 Task: Compose an email with the signature Christian Kelly with the subject Request for sponsorship and the message Could you please provide a breakdown of the costs? from softage.1@softage.net to softage.7@softage.net and softage.8@softage.net with CC to softage.9@softage.net, select the message and change font size to large, align the email to center Send the email
Action: Mouse moved to (412, 517)
Screenshot: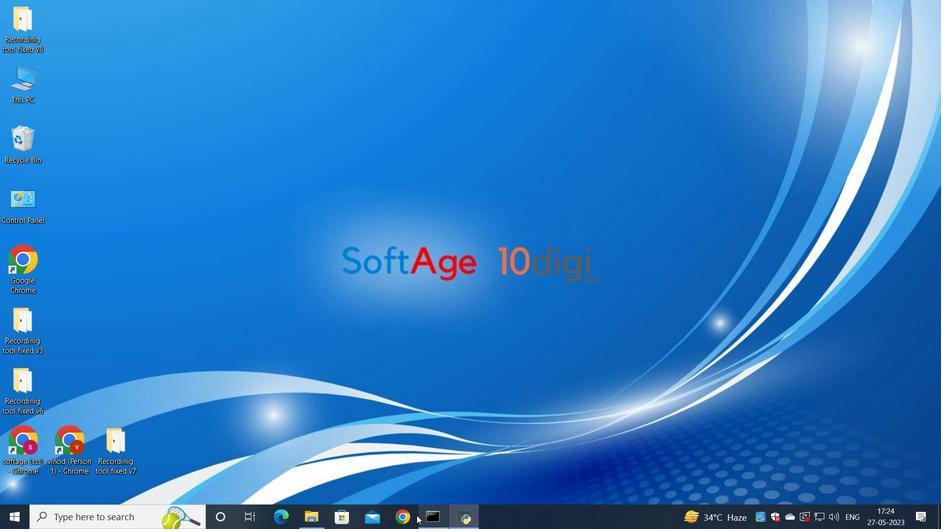 
Action: Mouse pressed left at (412, 517)
Screenshot: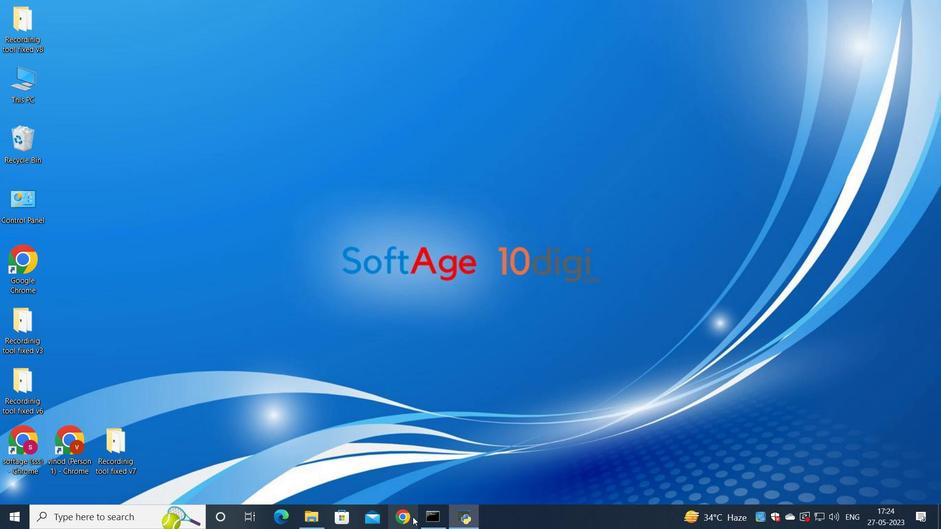 
Action: Mouse moved to (415, 332)
Screenshot: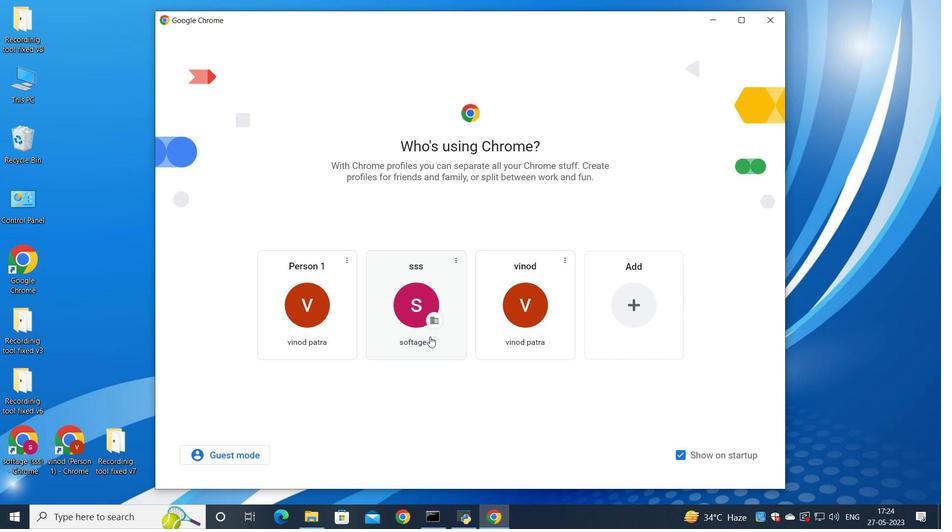 
Action: Mouse pressed left at (415, 332)
Screenshot: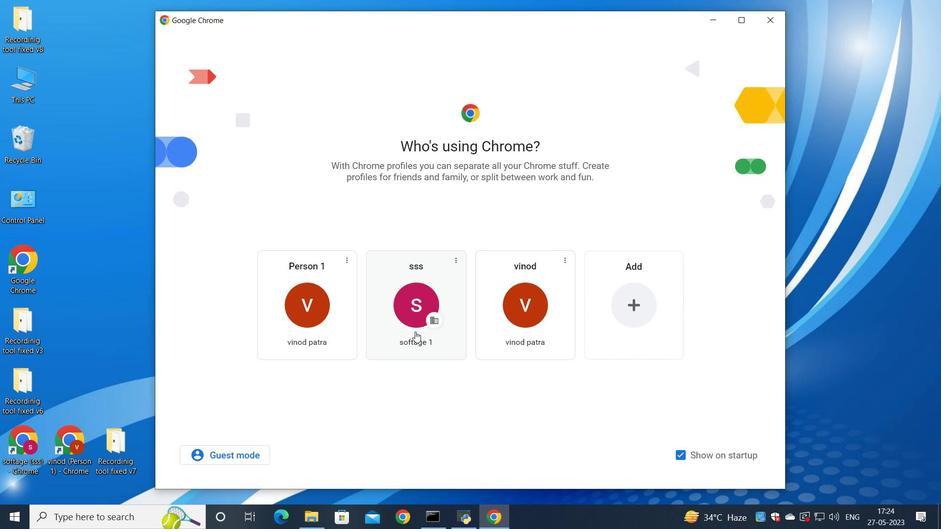 
Action: Mouse moved to (822, 60)
Screenshot: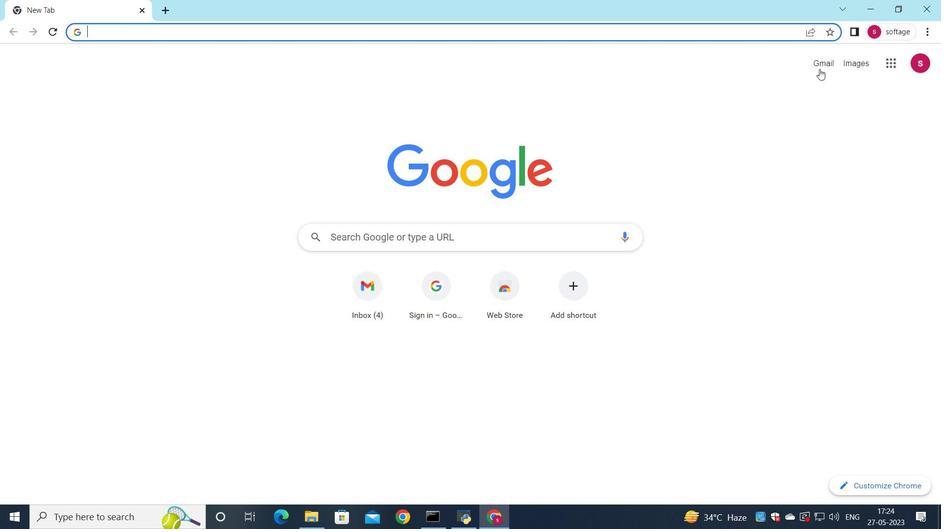 
Action: Mouse pressed left at (822, 60)
Screenshot: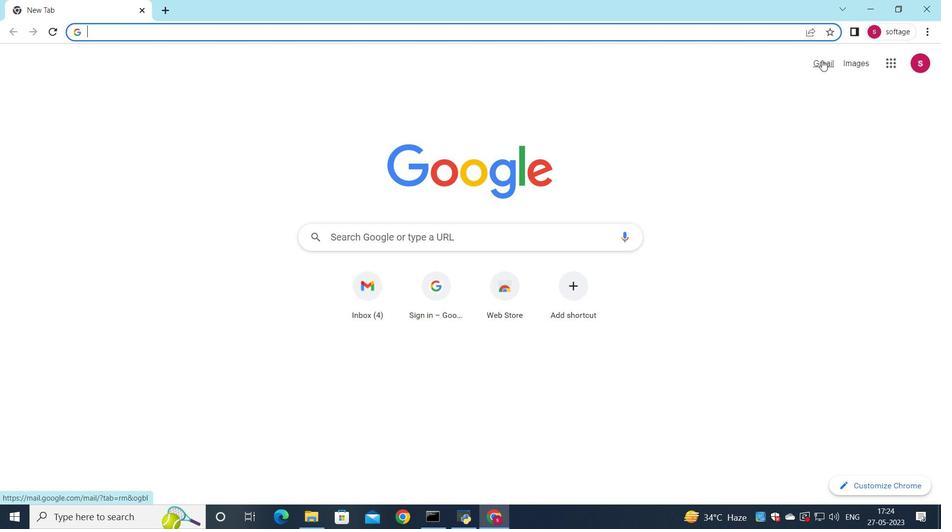 
Action: Mouse moved to (801, 84)
Screenshot: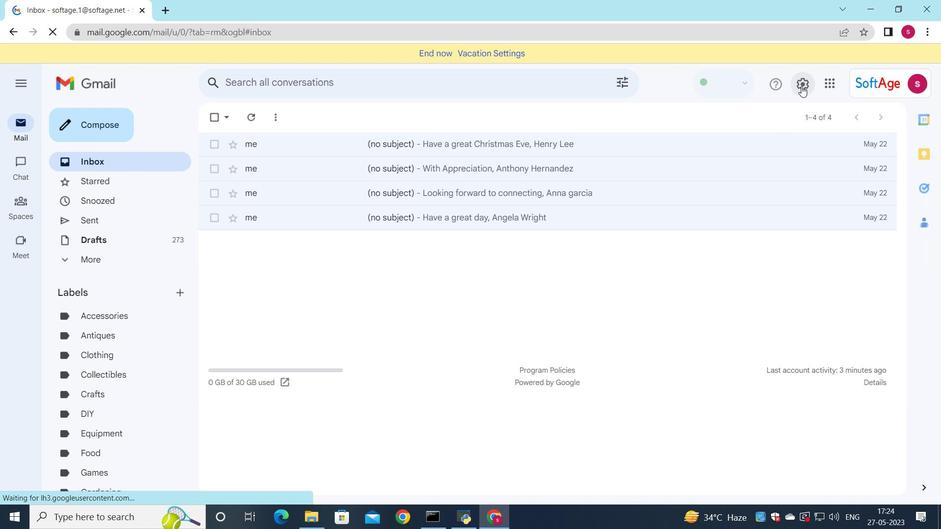 
Action: Mouse pressed left at (801, 84)
Screenshot: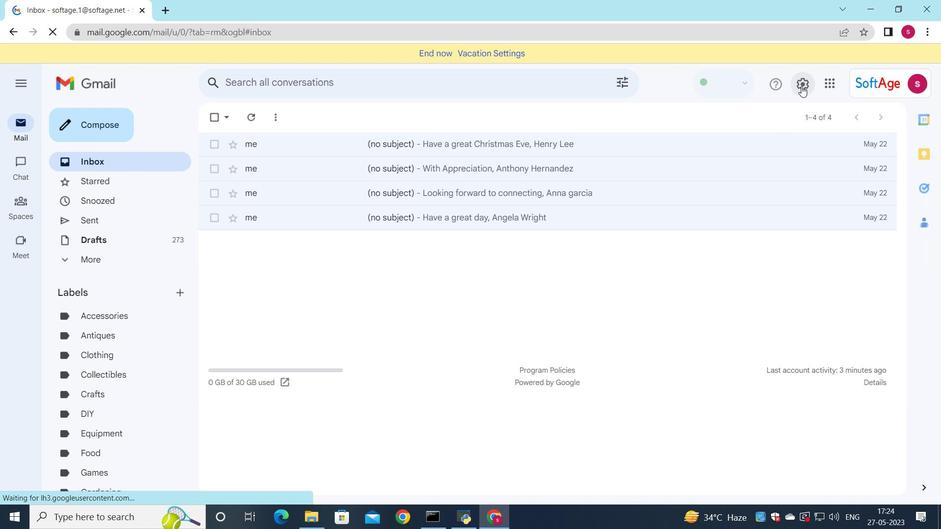 
Action: Mouse moved to (815, 141)
Screenshot: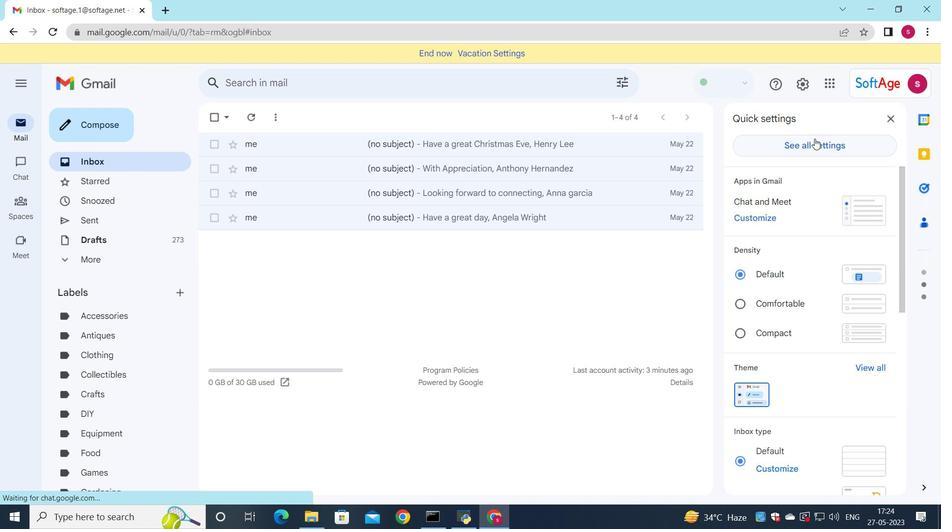 
Action: Mouse pressed left at (815, 141)
Screenshot: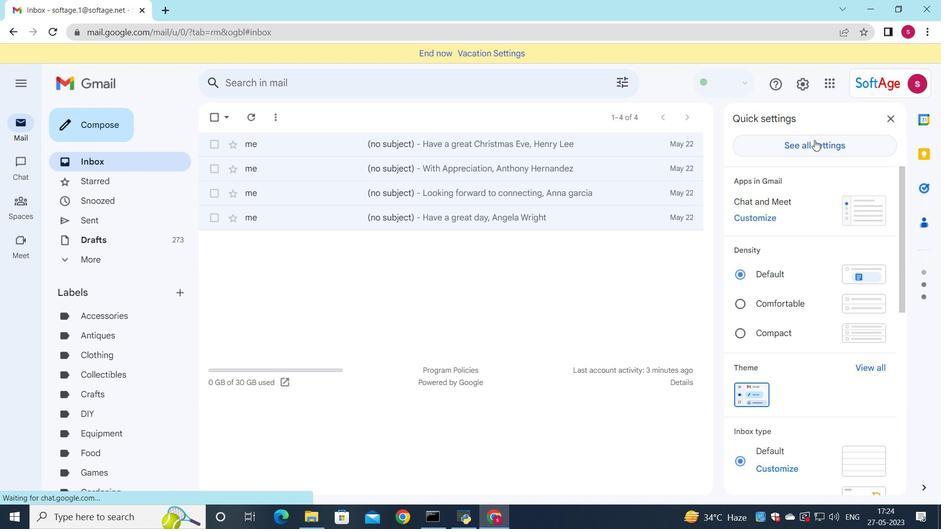 
Action: Mouse moved to (547, 247)
Screenshot: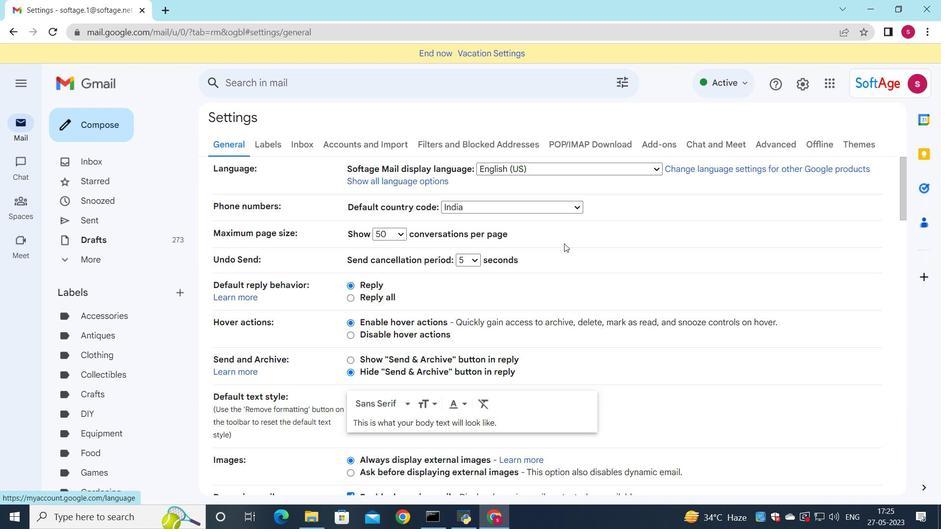 
Action: Mouse scrolled (547, 247) with delta (0, 0)
Screenshot: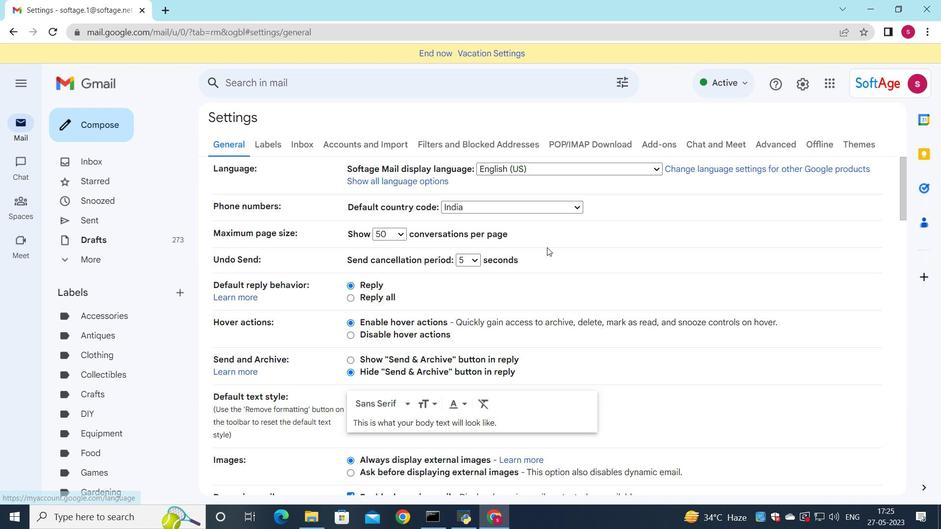 
Action: Mouse scrolled (547, 247) with delta (0, 0)
Screenshot: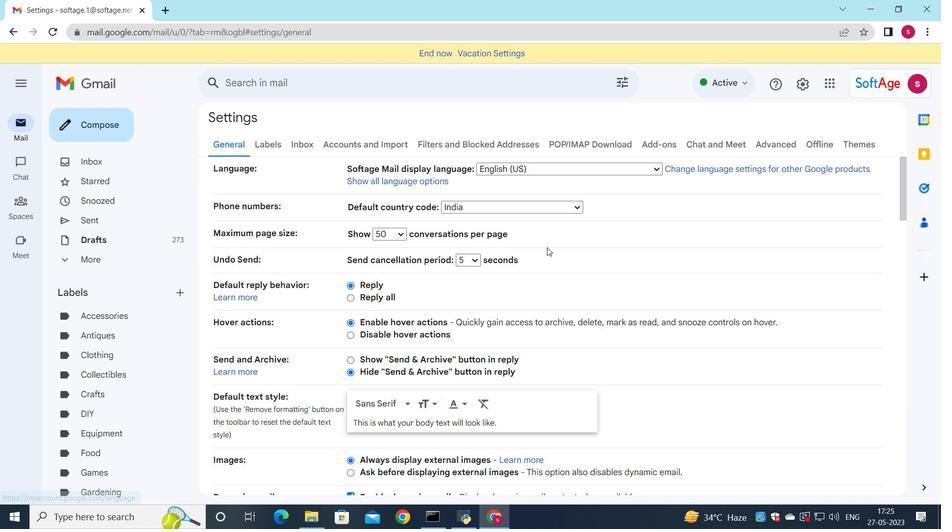 
Action: Mouse moved to (546, 246)
Screenshot: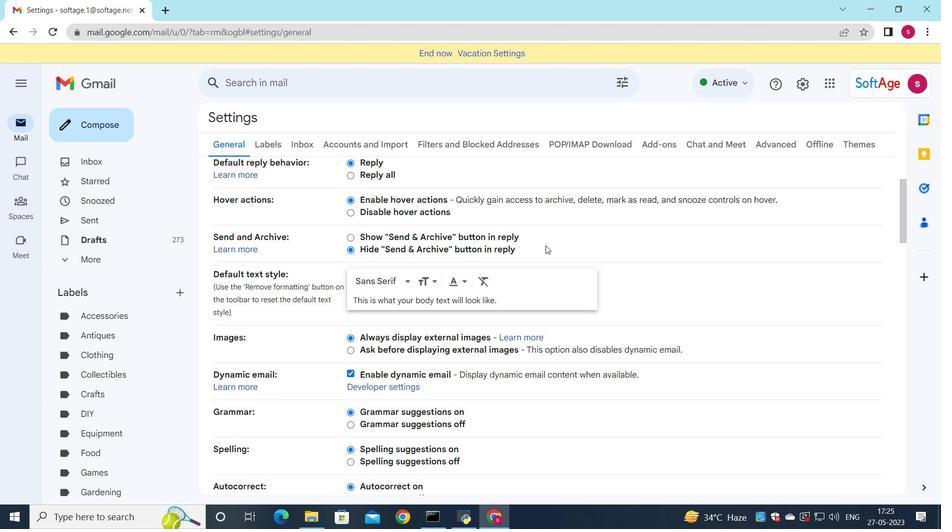 
Action: Mouse scrolled (546, 245) with delta (0, 0)
Screenshot: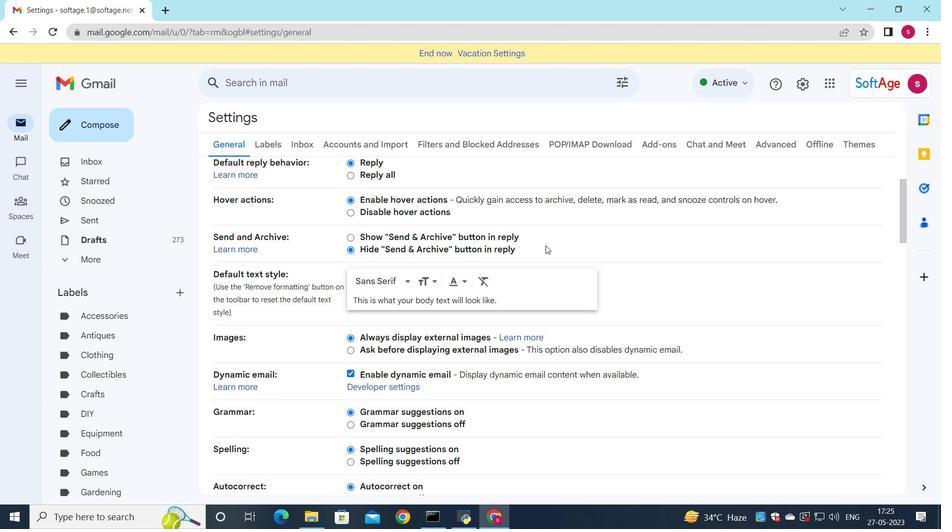 
Action: Mouse scrolled (546, 245) with delta (0, 0)
Screenshot: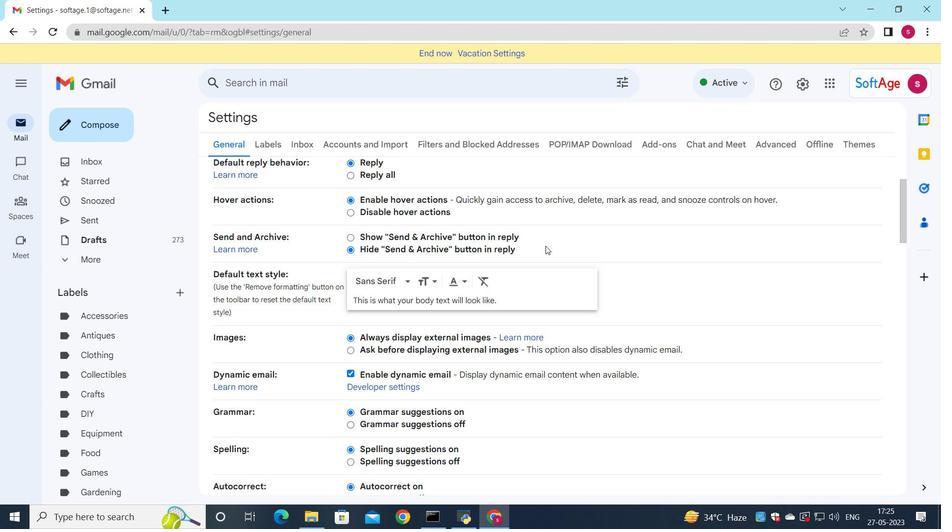 
Action: Mouse moved to (544, 254)
Screenshot: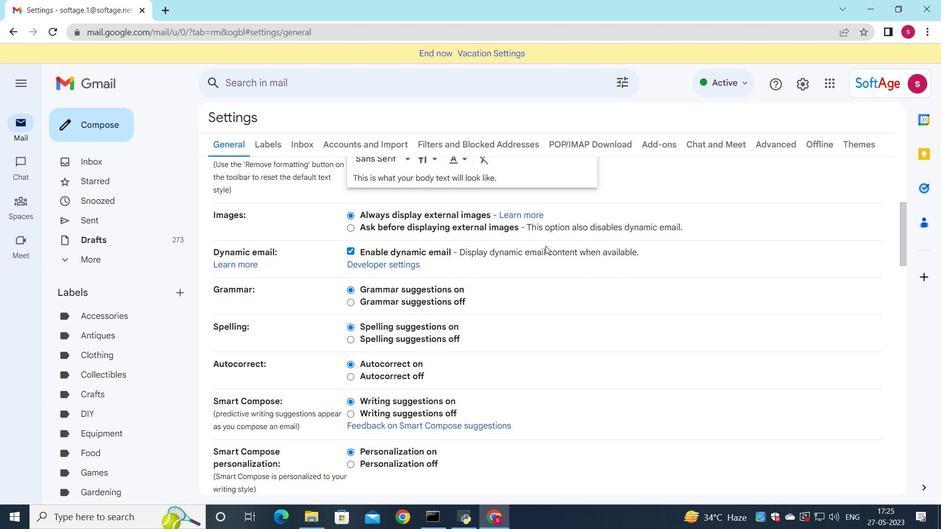 
Action: Mouse scrolled (544, 254) with delta (0, 0)
Screenshot: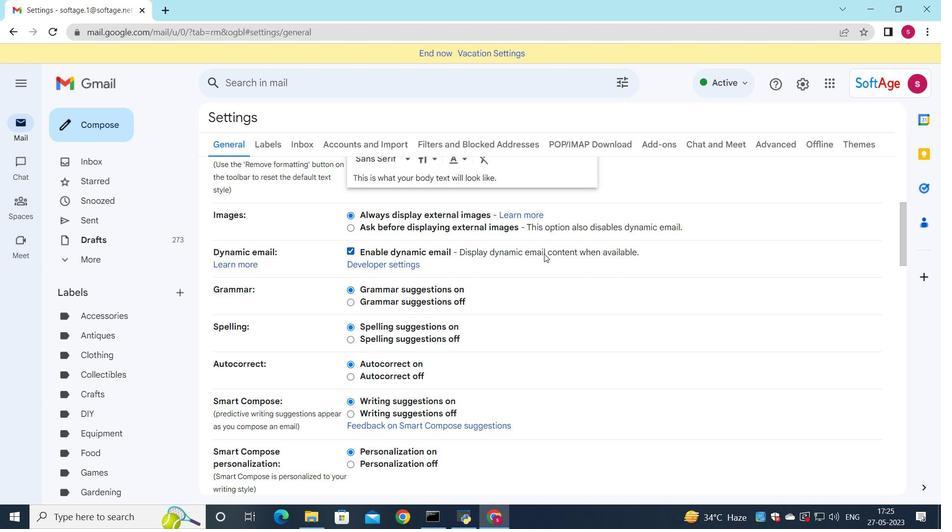 
Action: Mouse moved to (544, 255)
Screenshot: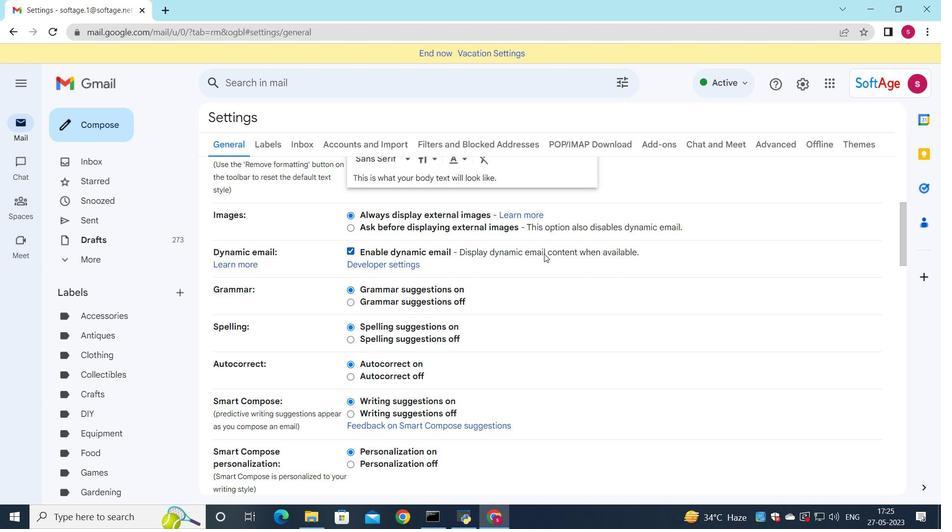 
Action: Mouse scrolled (544, 254) with delta (0, 0)
Screenshot: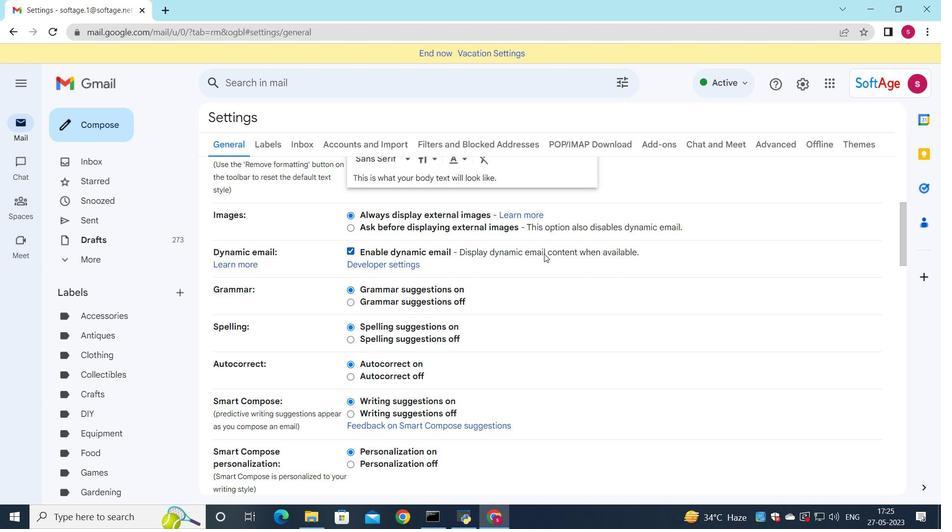 
Action: Mouse moved to (544, 256)
Screenshot: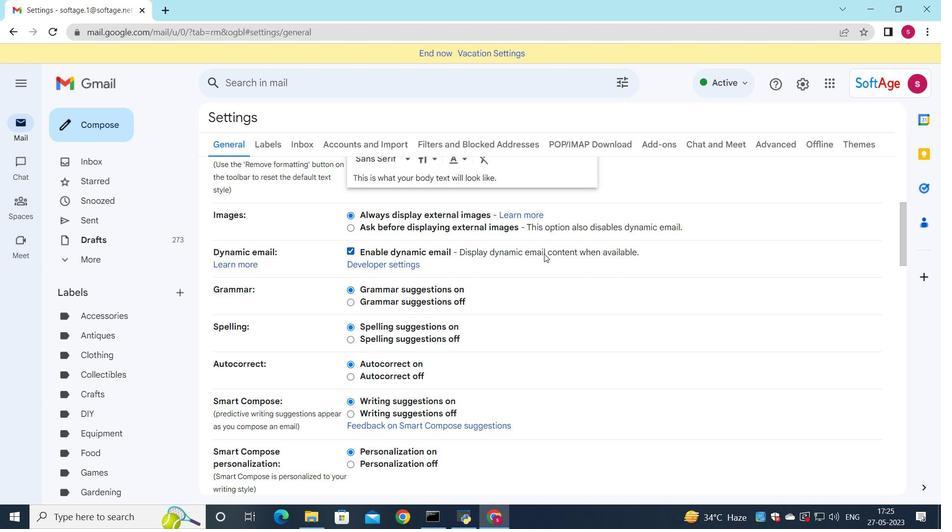 
Action: Mouse scrolled (544, 256) with delta (0, 0)
Screenshot: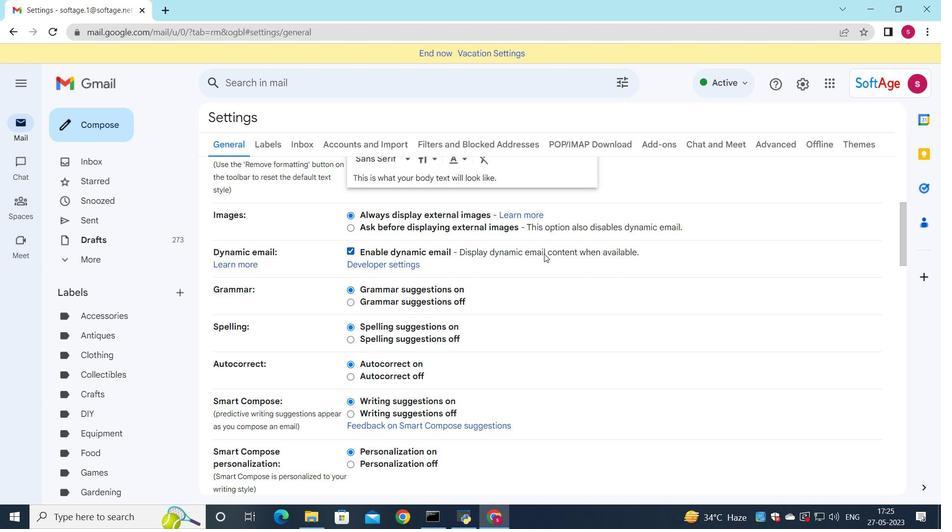 
Action: Mouse moved to (544, 258)
Screenshot: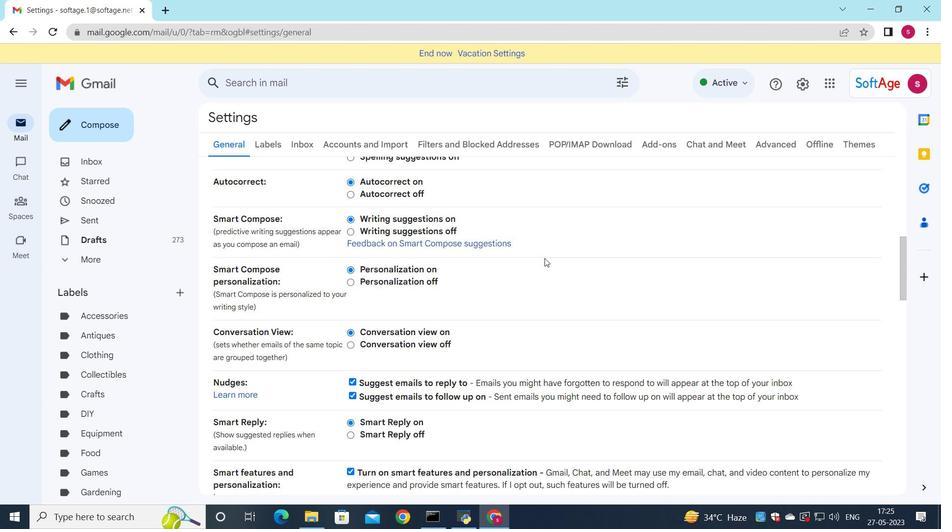 
Action: Mouse scrolled (544, 257) with delta (0, 0)
Screenshot: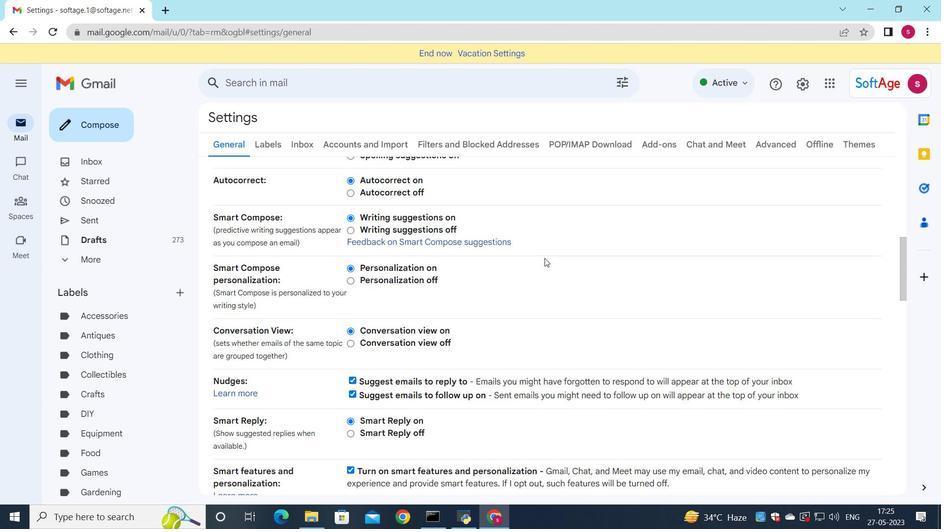 
Action: Mouse scrolled (544, 257) with delta (0, 0)
Screenshot: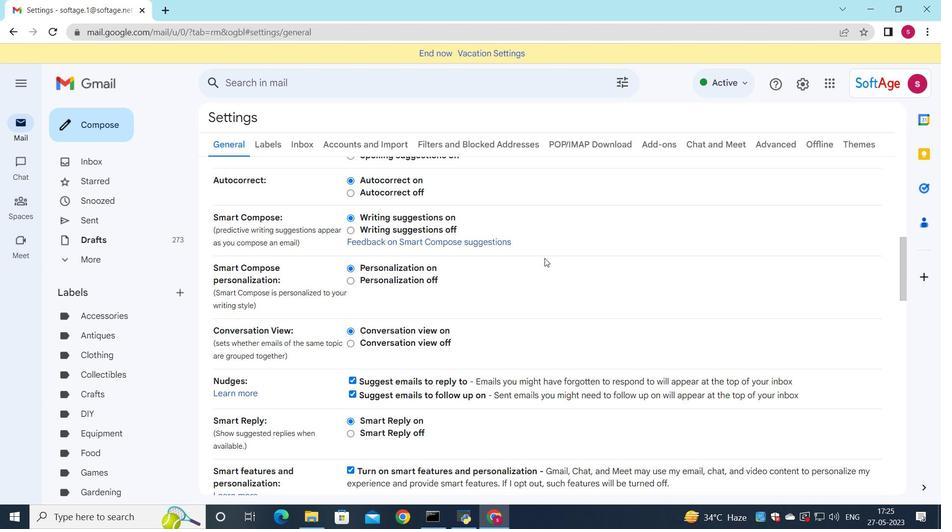 
Action: Mouse scrolled (544, 257) with delta (0, 0)
Screenshot: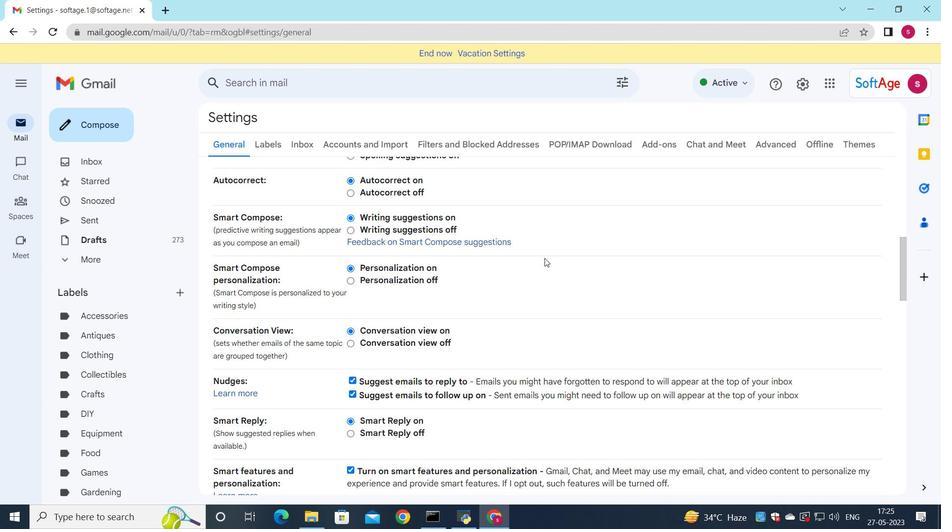 
Action: Mouse scrolled (544, 257) with delta (0, 0)
Screenshot: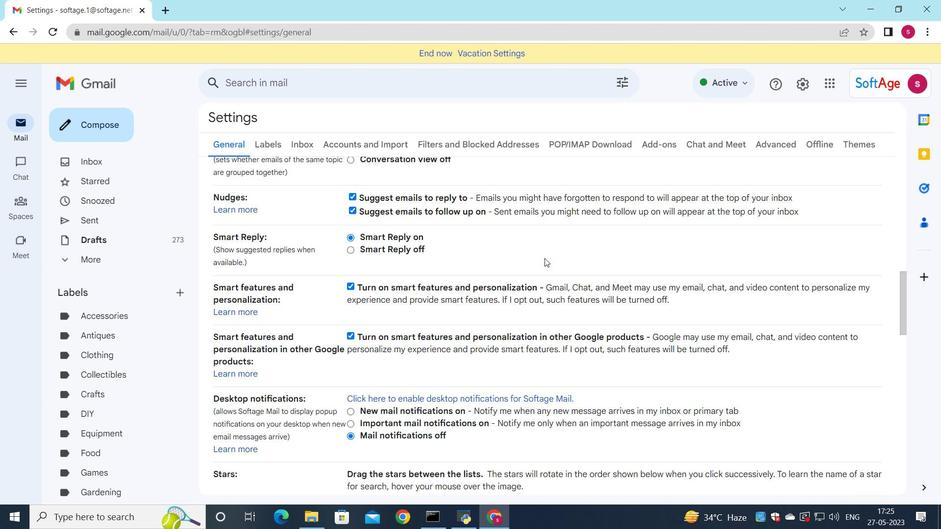 
Action: Mouse scrolled (544, 257) with delta (0, 0)
Screenshot: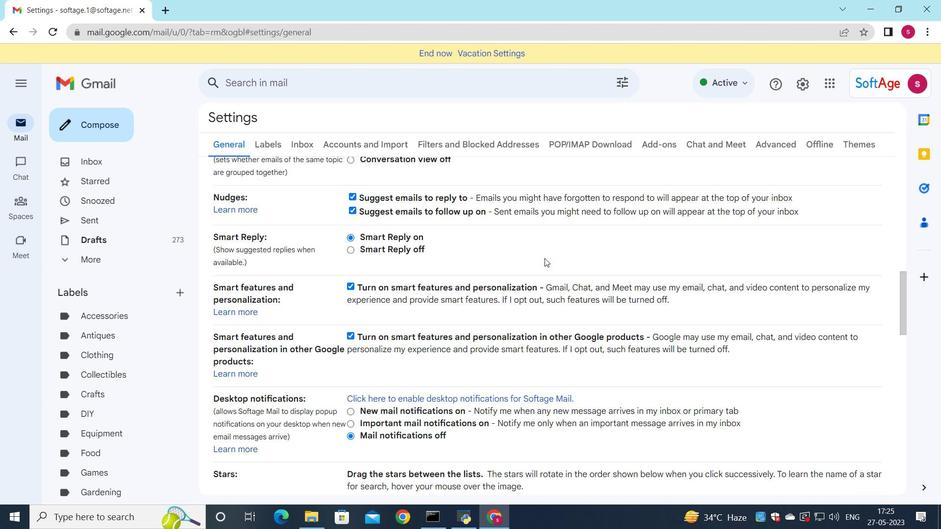 
Action: Mouse scrolled (544, 257) with delta (0, 0)
Screenshot: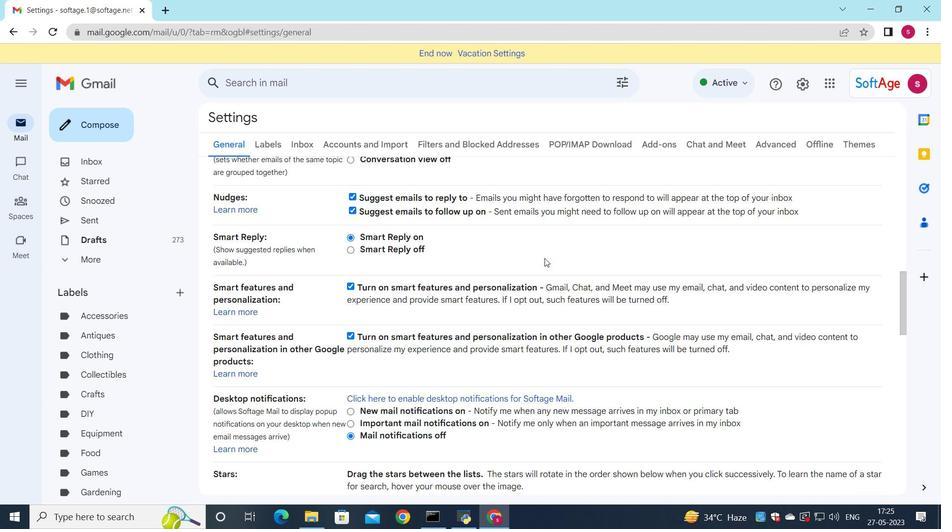 
Action: Mouse scrolled (544, 257) with delta (0, 0)
Screenshot: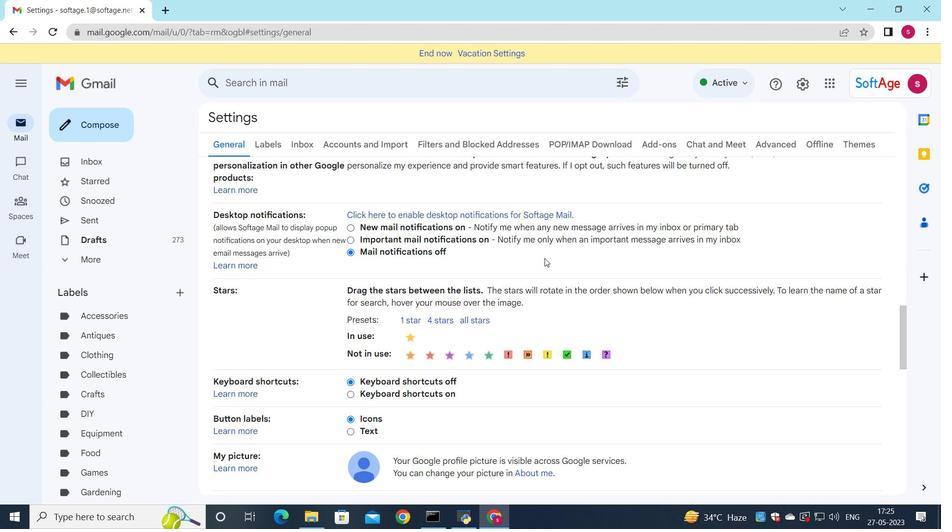 
Action: Mouse scrolled (544, 257) with delta (0, 0)
Screenshot: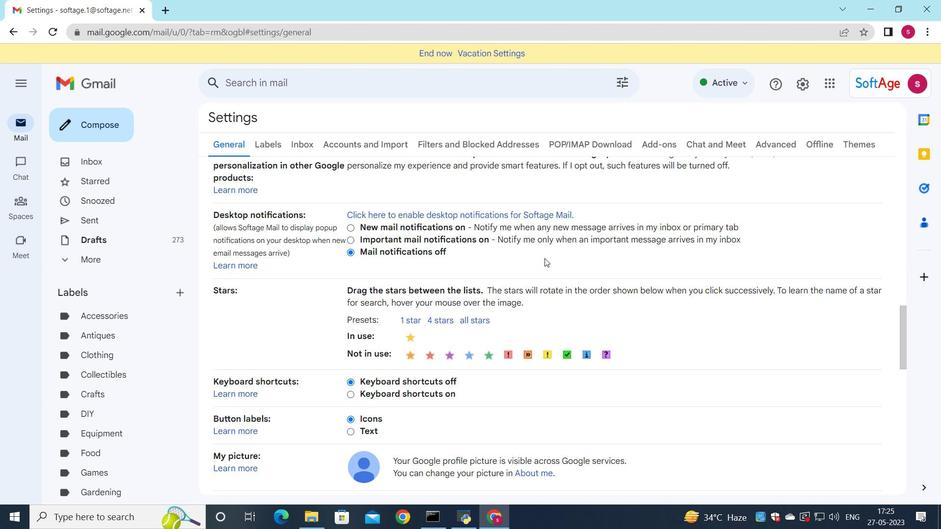 
Action: Mouse scrolled (544, 257) with delta (0, 0)
Screenshot: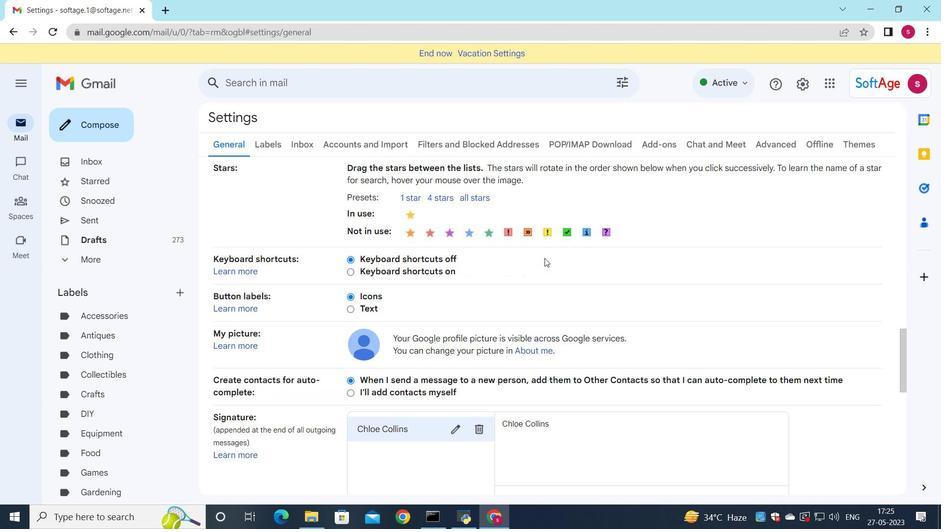 
Action: Mouse scrolled (544, 257) with delta (0, 0)
Screenshot: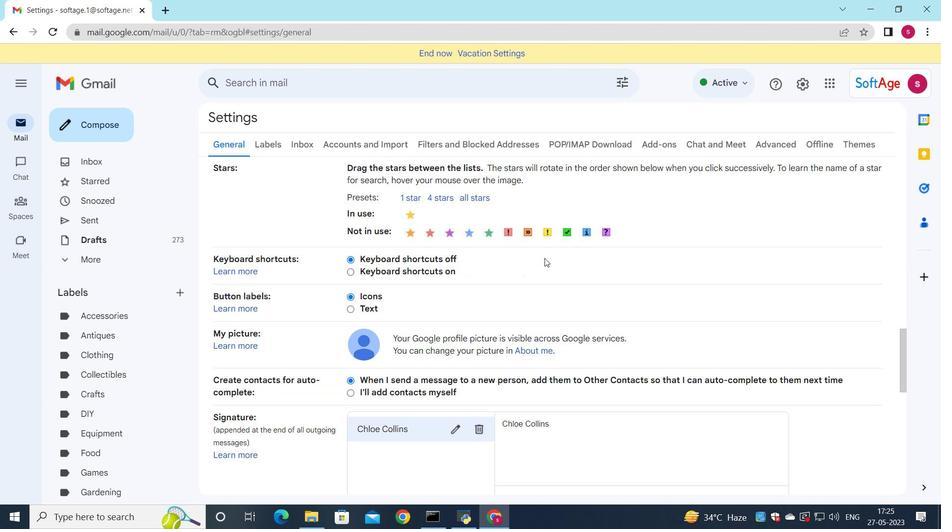 
Action: Mouse scrolled (544, 257) with delta (0, 0)
Screenshot: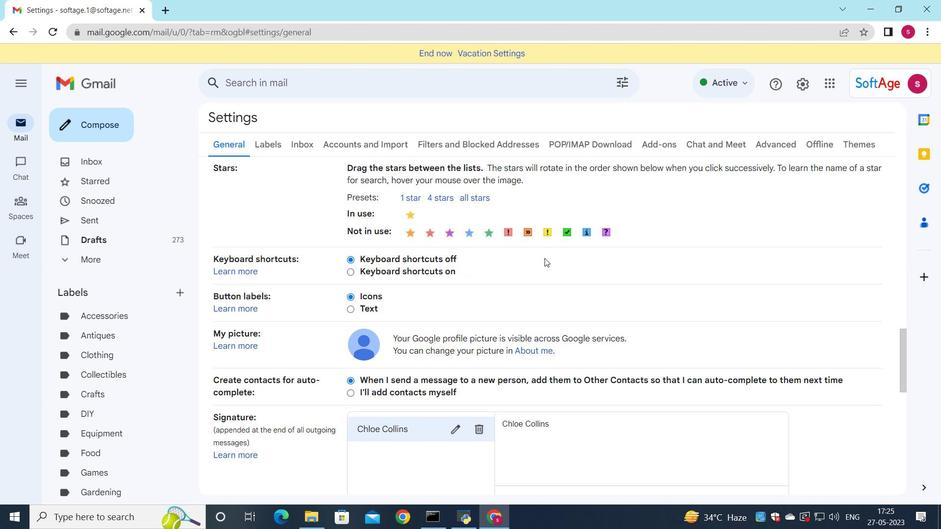 
Action: Mouse moved to (470, 241)
Screenshot: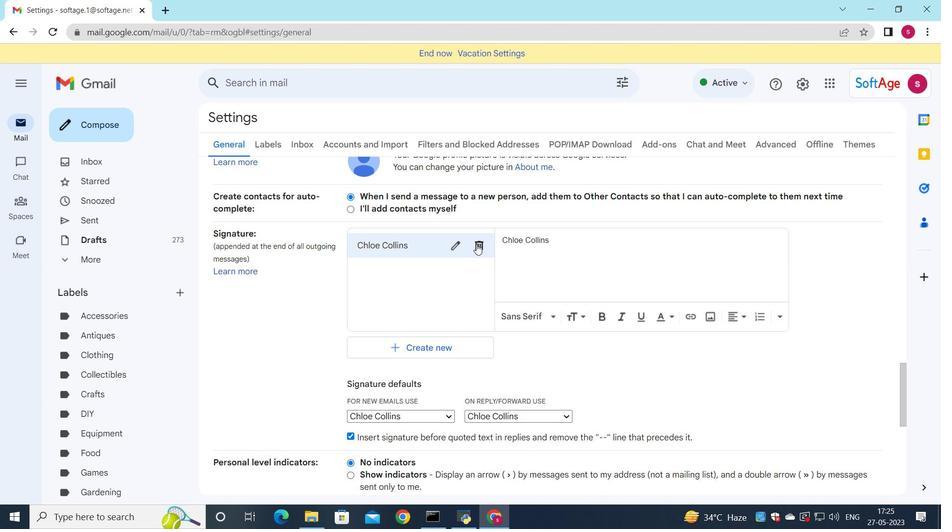 
Action: Mouse pressed left at (470, 241)
Screenshot: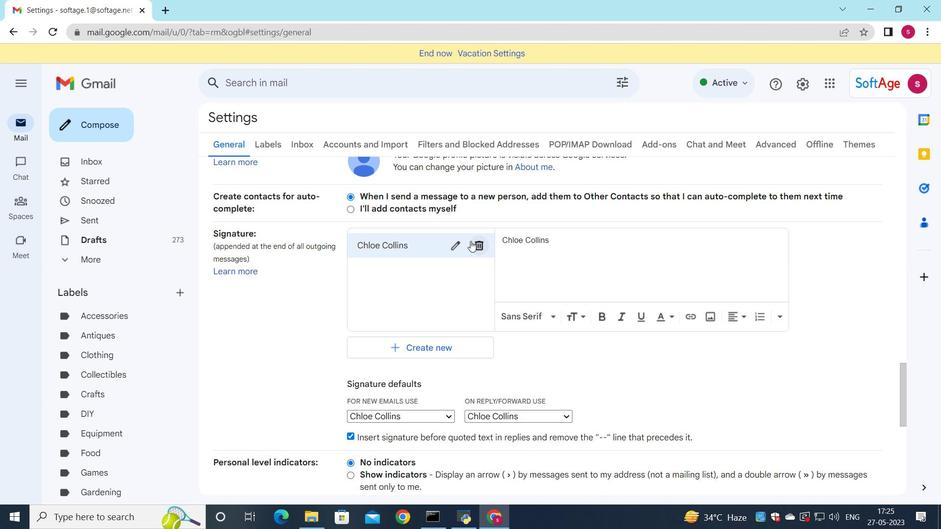 
Action: Mouse moved to (562, 294)
Screenshot: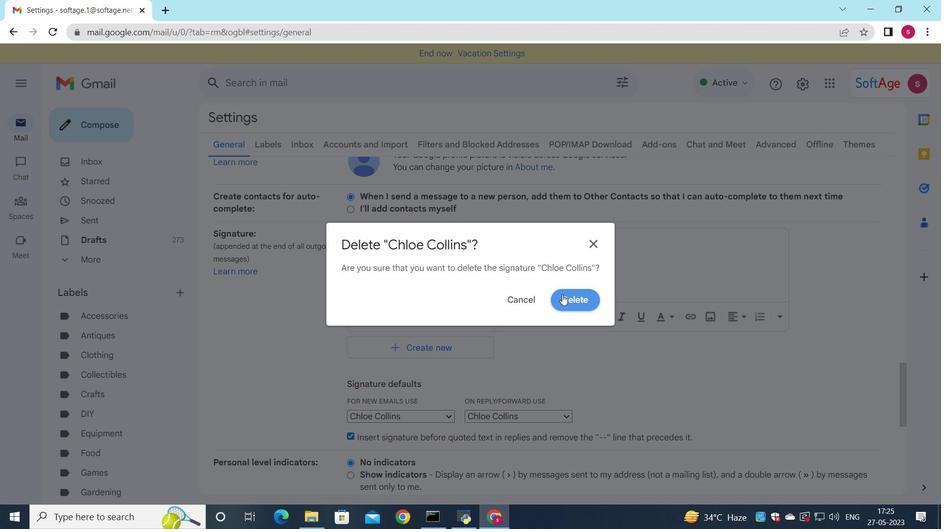 
Action: Mouse pressed left at (562, 294)
Screenshot: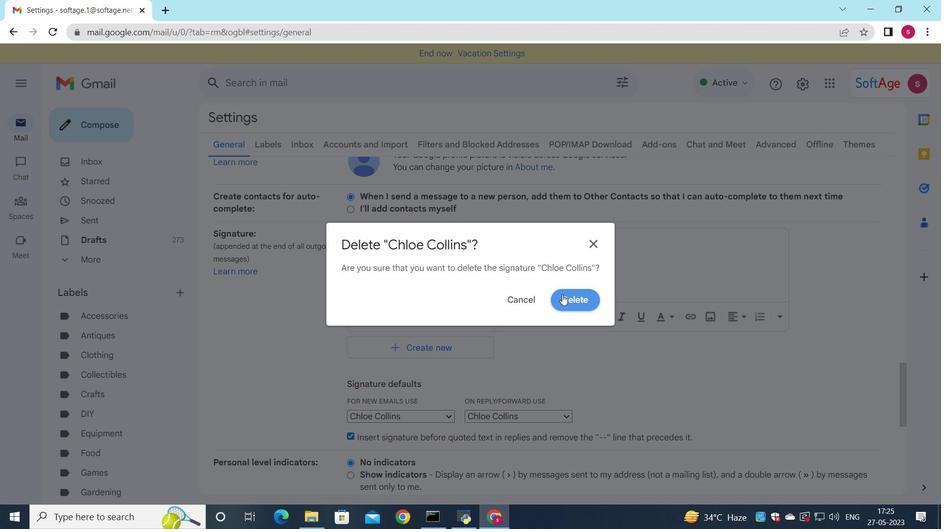 
Action: Mouse moved to (408, 255)
Screenshot: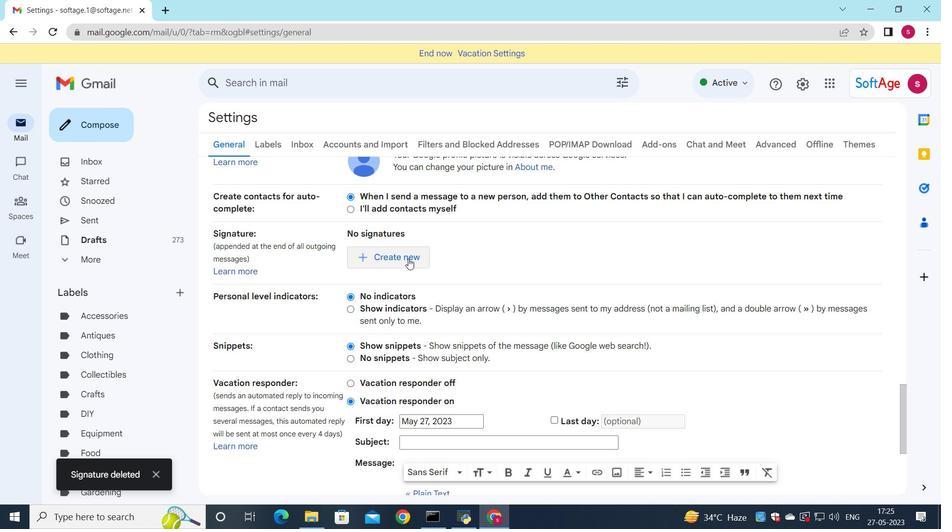 
Action: Mouse pressed left at (408, 255)
Screenshot: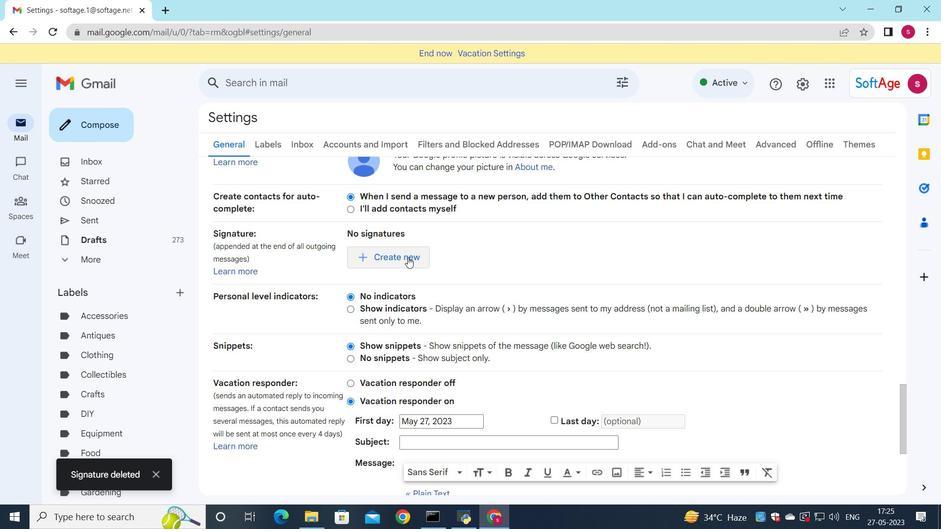 
Action: Mouse moved to (500, 255)
Screenshot: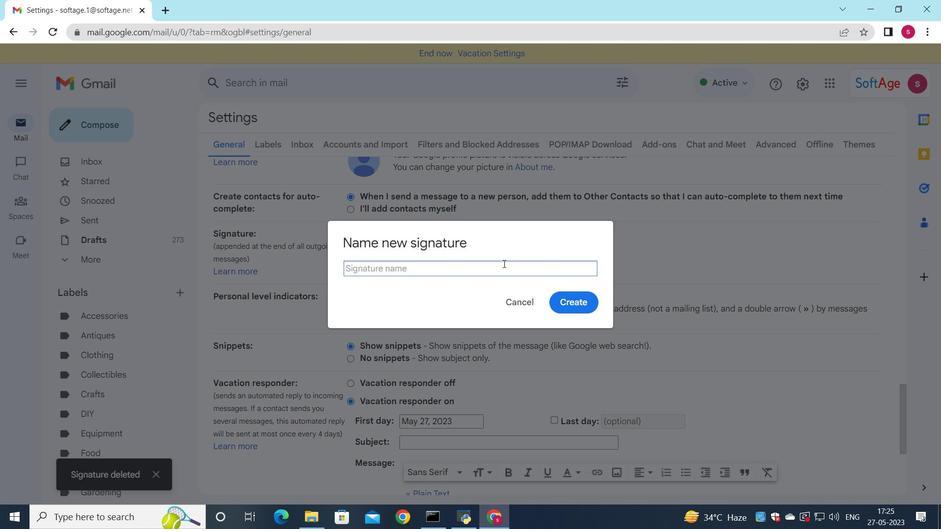
Action: Key pressed <Key.shift>Christian<Key.space><Key.shift>kelly
Screenshot: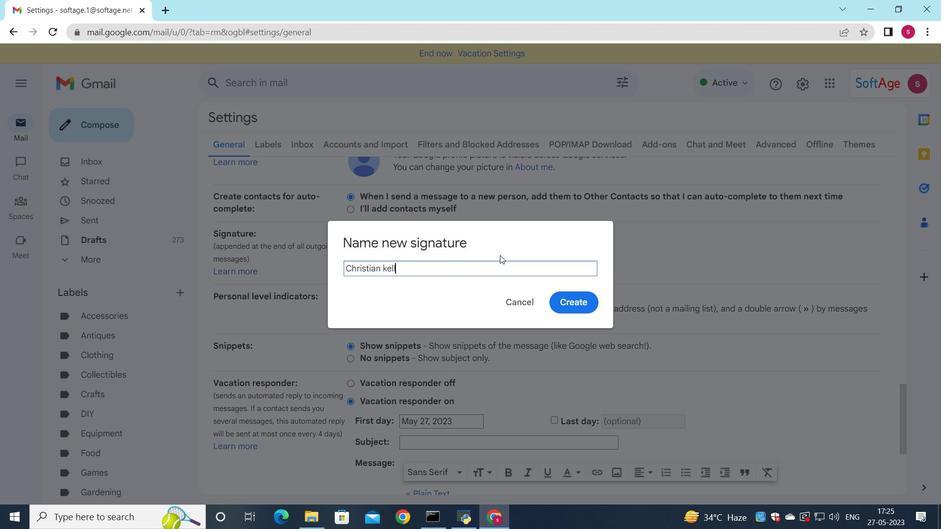 
Action: Mouse moved to (384, 272)
Screenshot: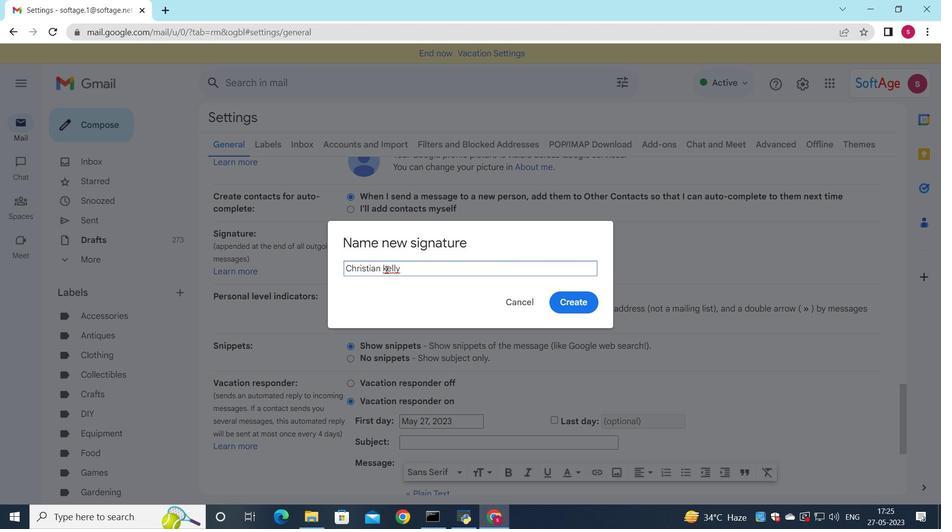 
Action: Mouse pressed left at (384, 272)
Screenshot: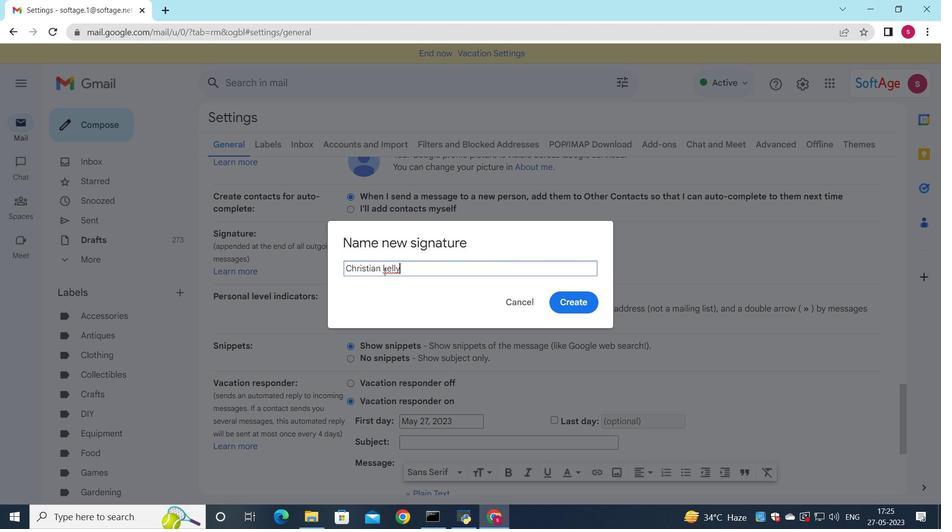 
Action: Mouse moved to (387, 270)
Screenshot: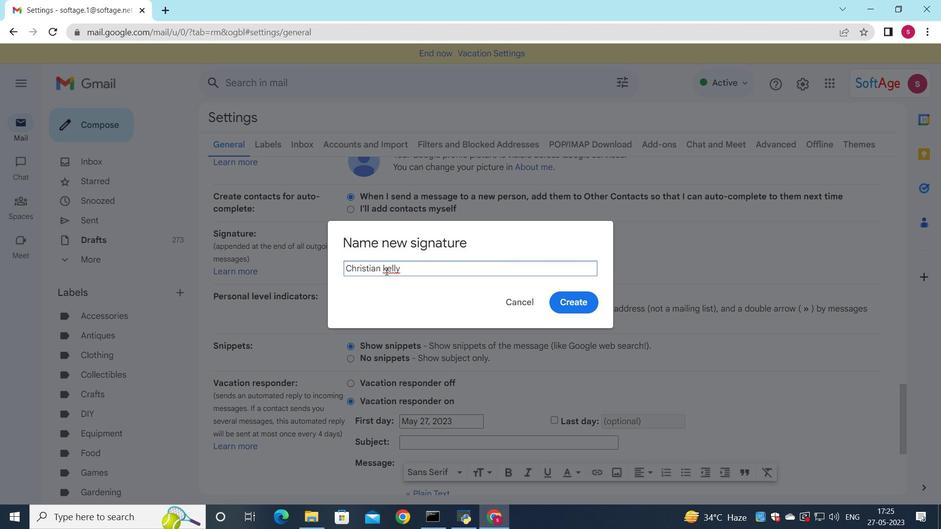 
Action: Mouse pressed left at (387, 270)
Screenshot: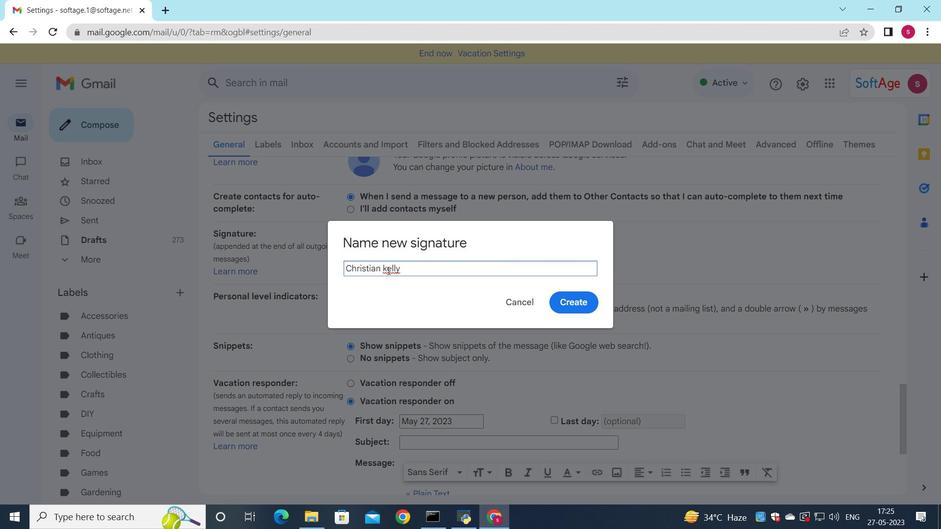 
Action: Mouse moved to (397, 256)
Screenshot: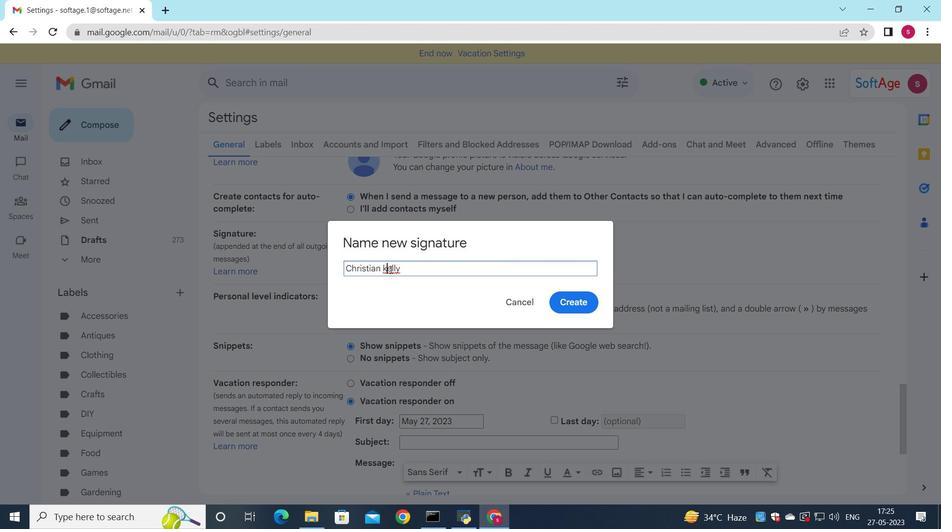 
Action: Key pressed <Key.backspace><Key.shift>K
Screenshot: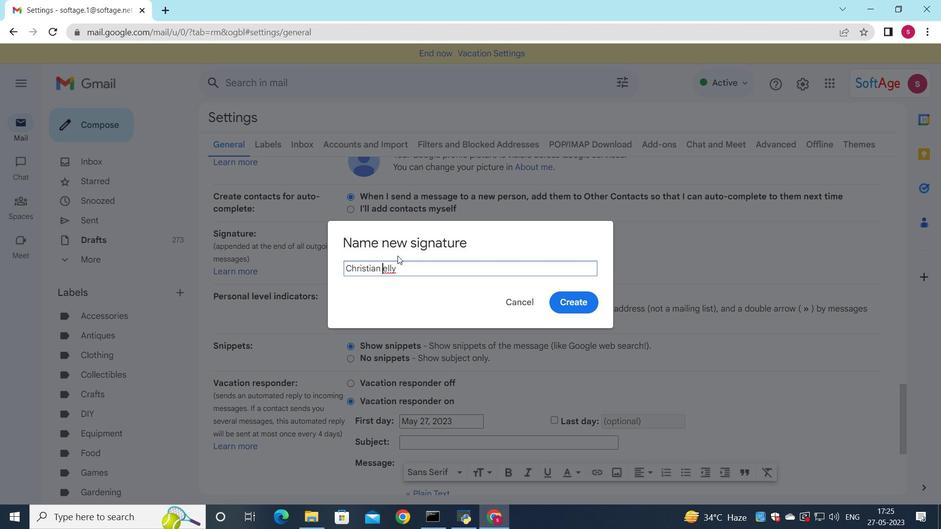 
Action: Mouse moved to (565, 300)
Screenshot: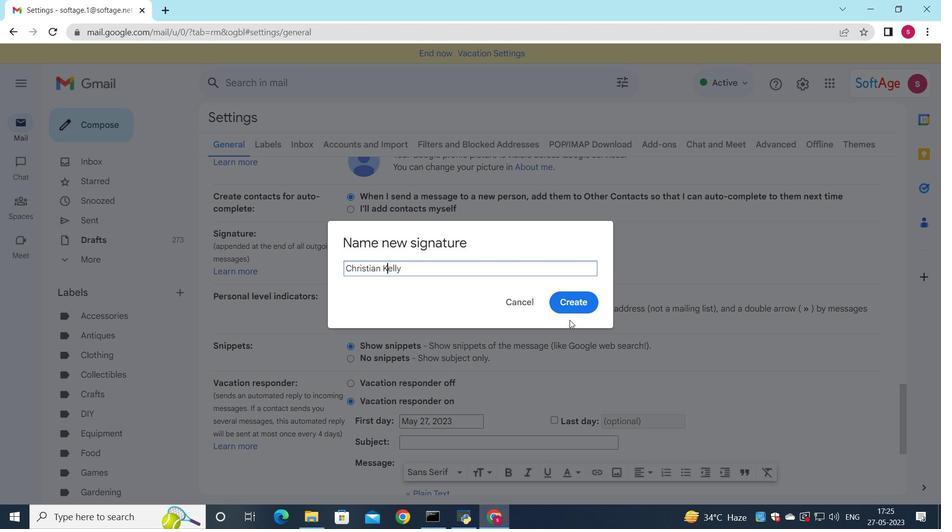 
Action: Mouse pressed left at (565, 300)
Screenshot: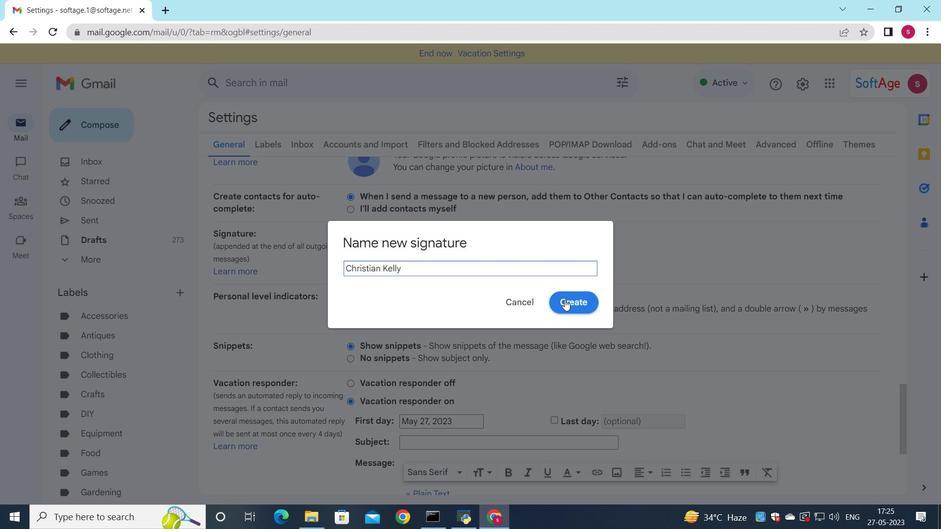 
Action: Mouse moved to (528, 261)
Screenshot: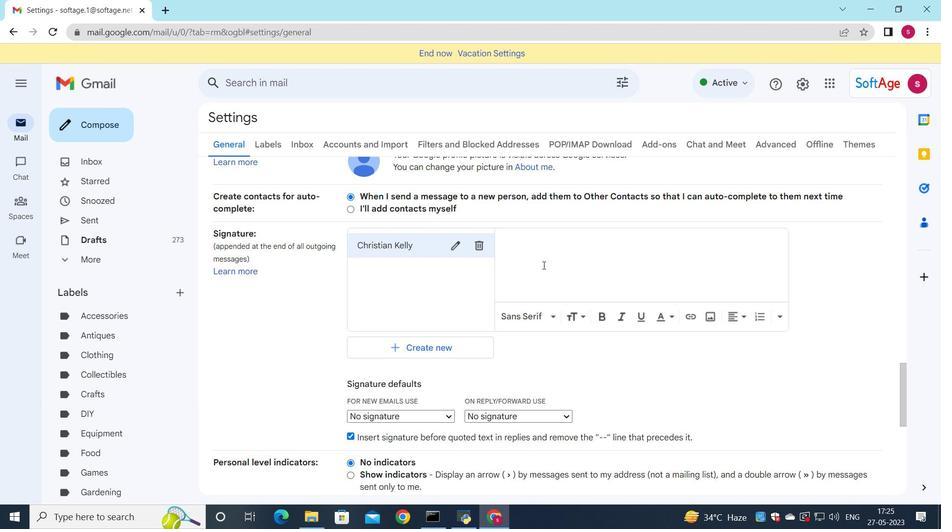 
Action: Mouse pressed left at (528, 261)
Screenshot: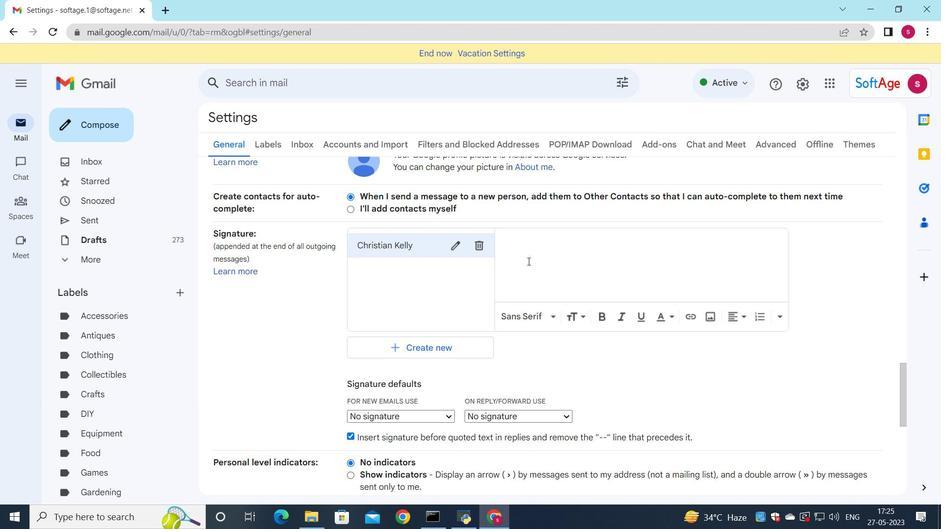 
Action: Mouse moved to (526, 262)
Screenshot: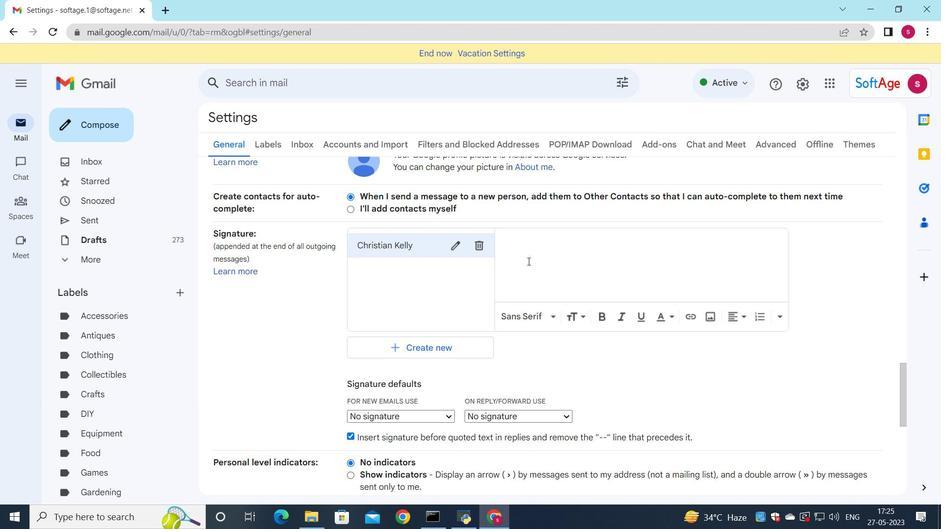 
Action: Key pressed <Key.shift>Christian<Key.space><Key.shift>Kelly
Screenshot: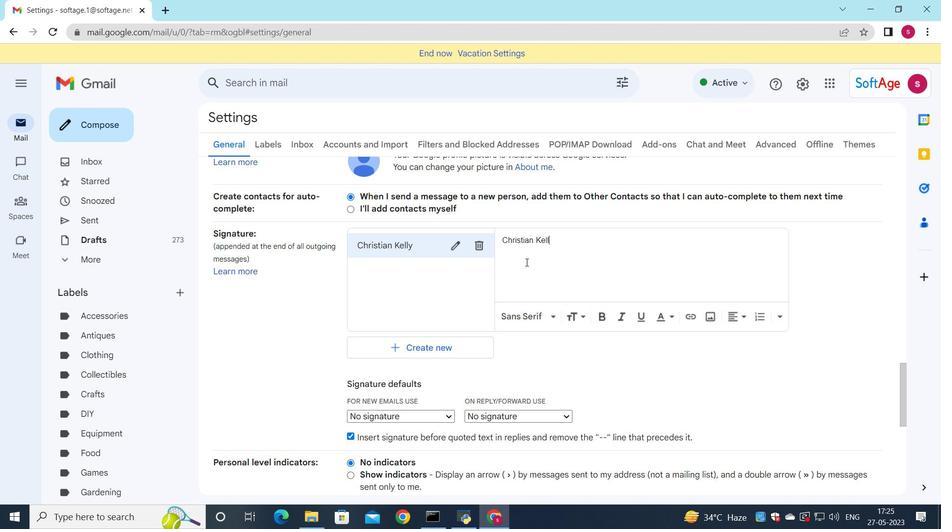 
Action: Mouse scrolled (526, 261) with delta (0, 0)
Screenshot: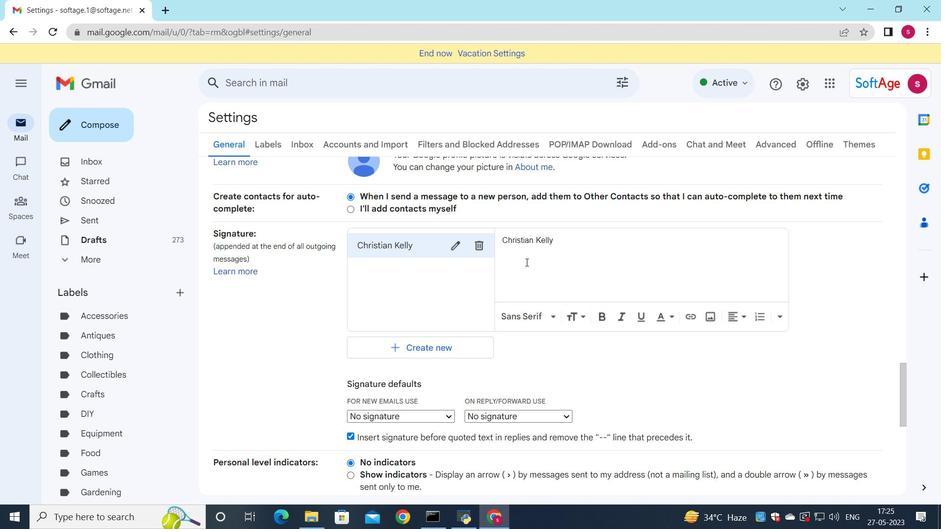 
Action: Mouse moved to (526, 263)
Screenshot: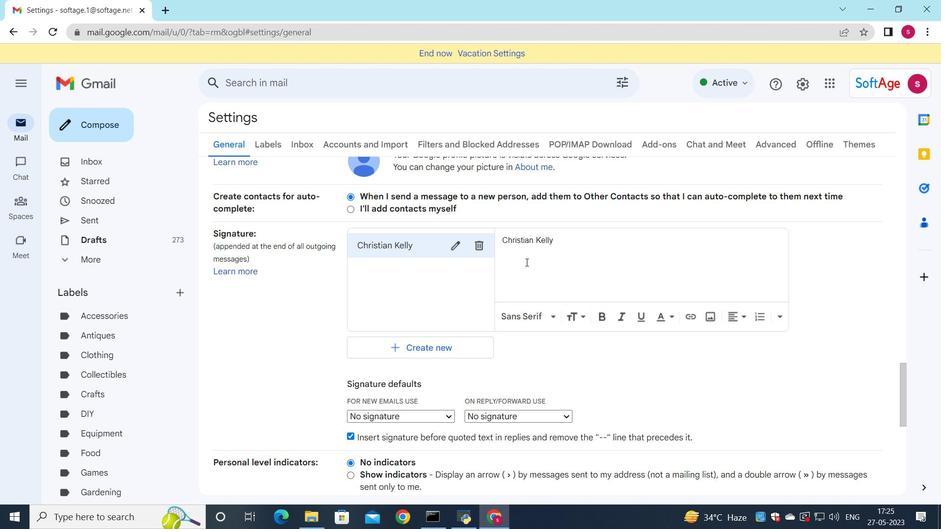 
Action: Mouse scrolled (526, 262) with delta (0, 0)
Screenshot: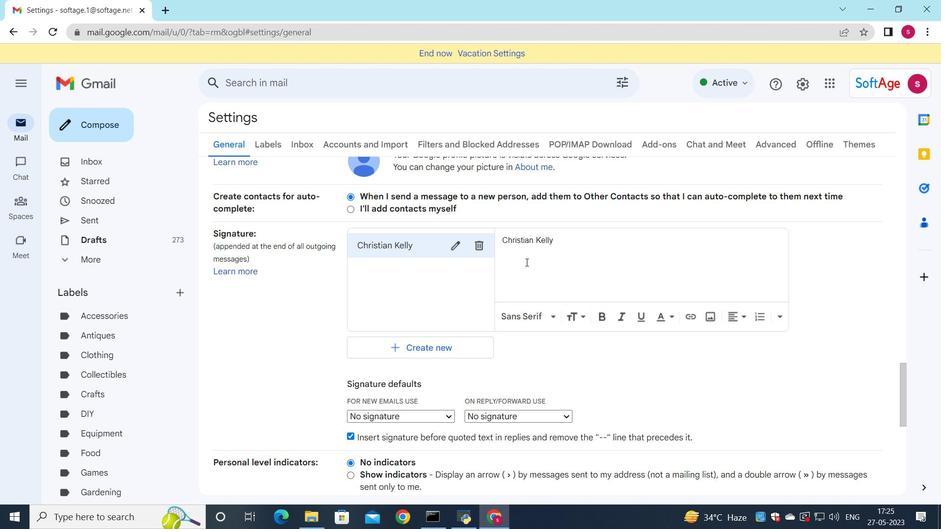 
Action: Mouse moved to (448, 289)
Screenshot: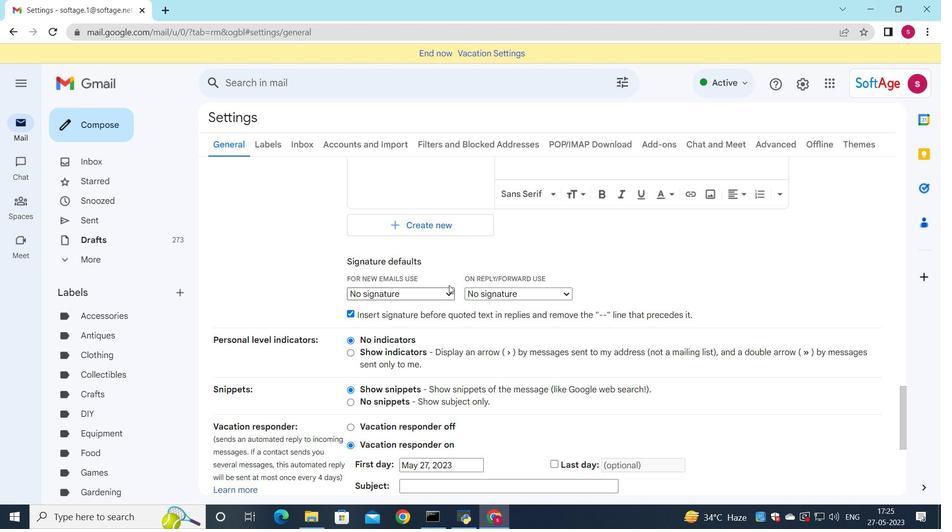 
Action: Mouse pressed left at (448, 289)
Screenshot: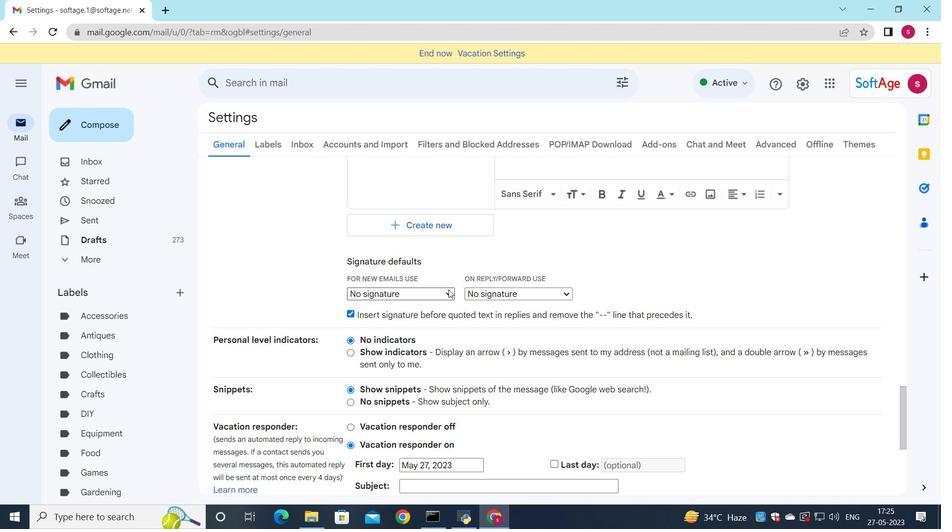 
Action: Mouse moved to (384, 321)
Screenshot: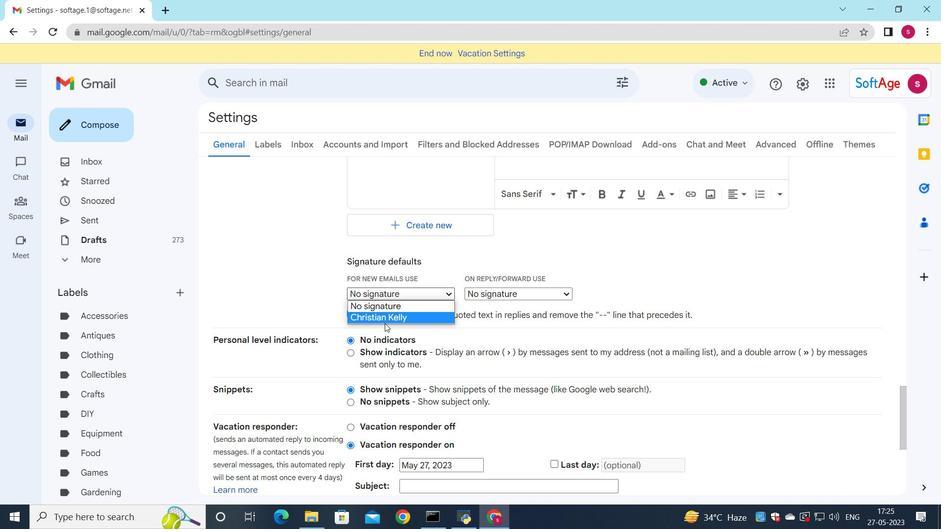 
Action: Mouse pressed left at (384, 321)
Screenshot: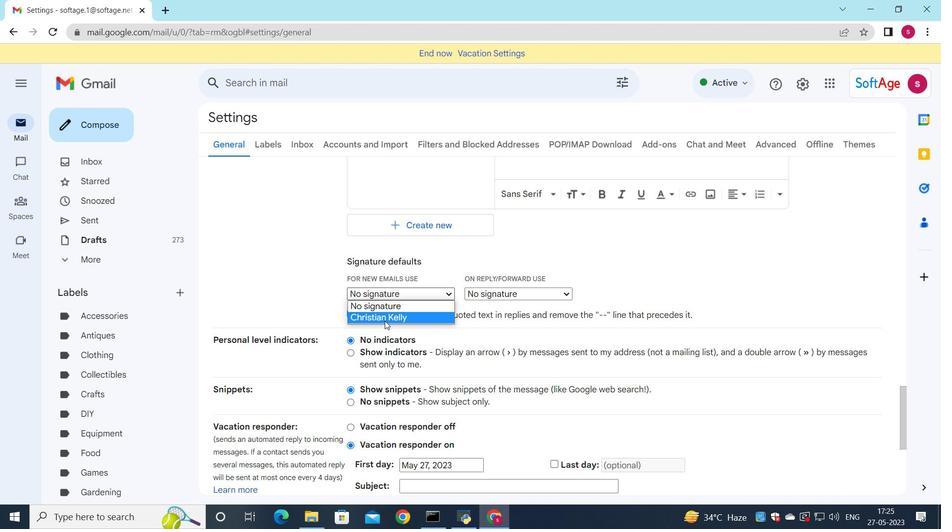 
Action: Mouse moved to (498, 297)
Screenshot: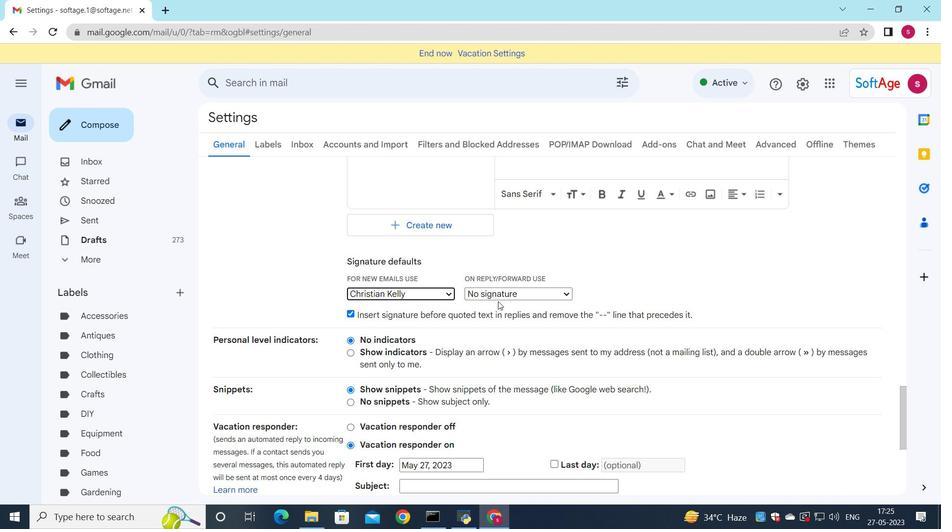 
Action: Mouse pressed left at (498, 297)
Screenshot: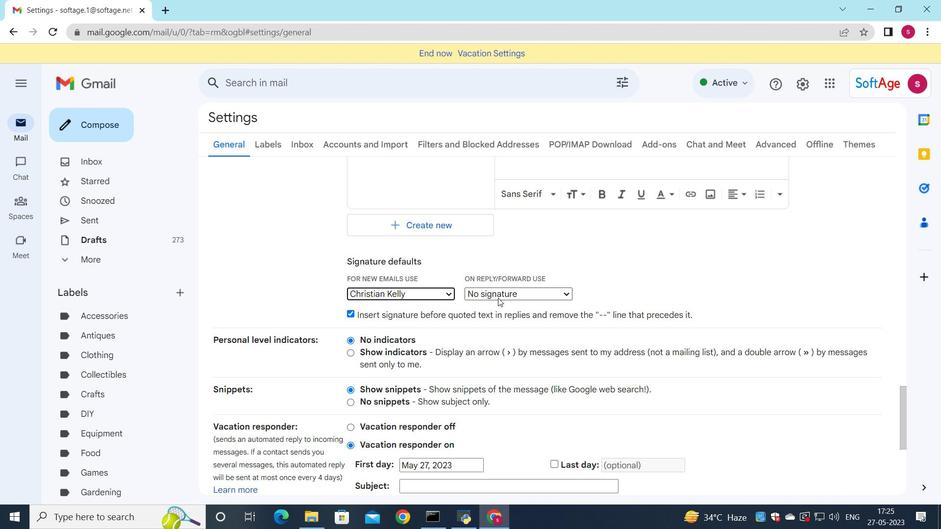 
Action: Mouse moved to (506, 321)
Screenshot: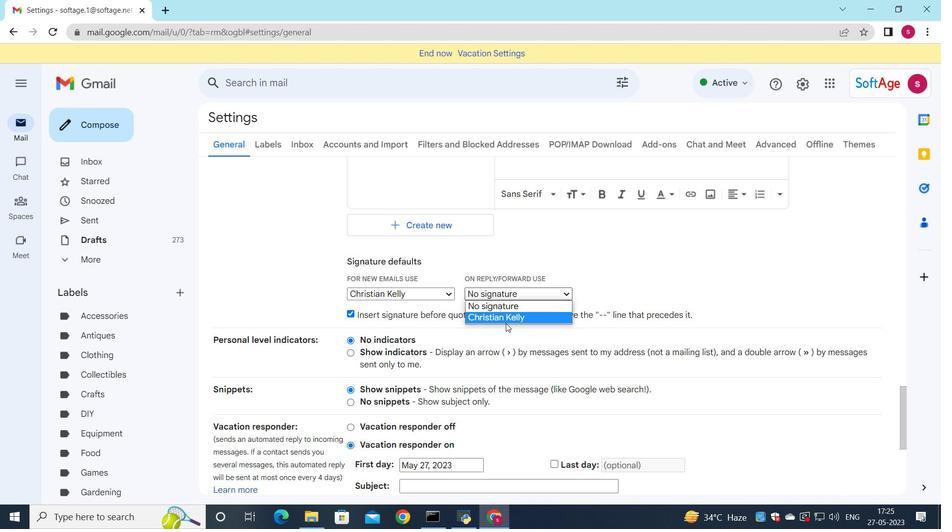 
Action: Mouse pressed left at (506, 321)
Screenshot: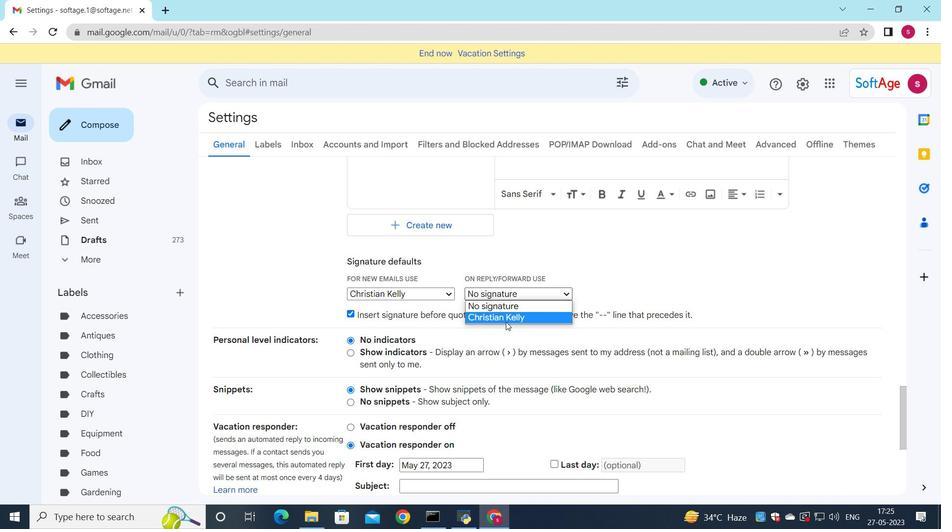 
Action: Mouse moved to (505, 318)
Screenshot: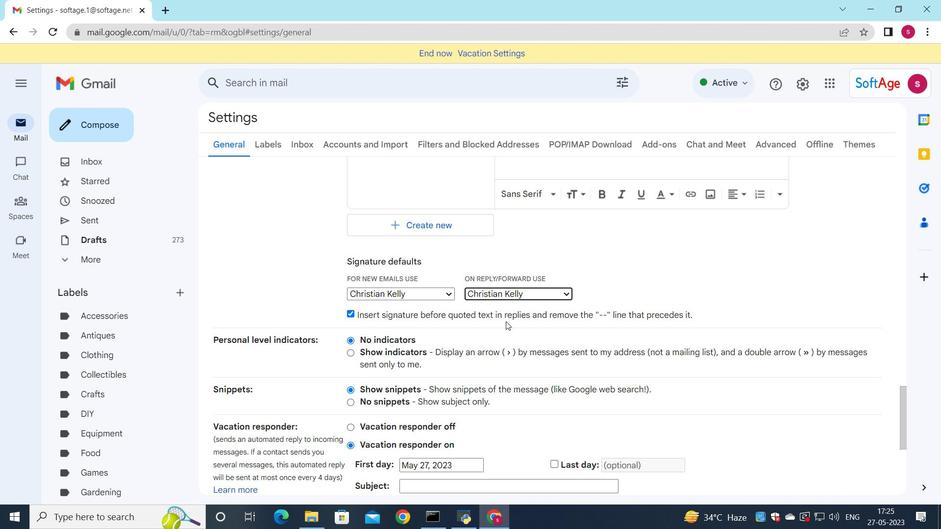 
Action: Mouse scrolled (505, 318) with delta (0, 0)
Screenshot: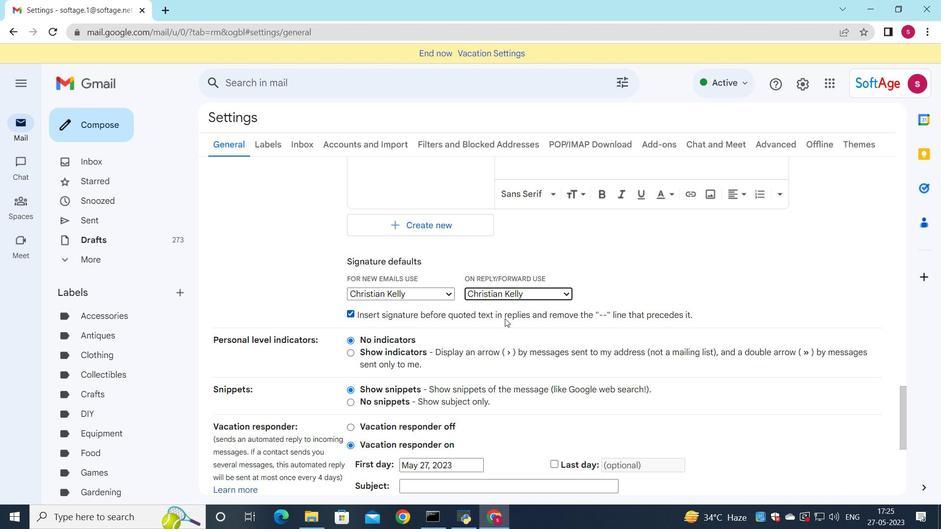 
Action: Mouse scrolled (505, 318) with delta (0, 0)
Screenshot: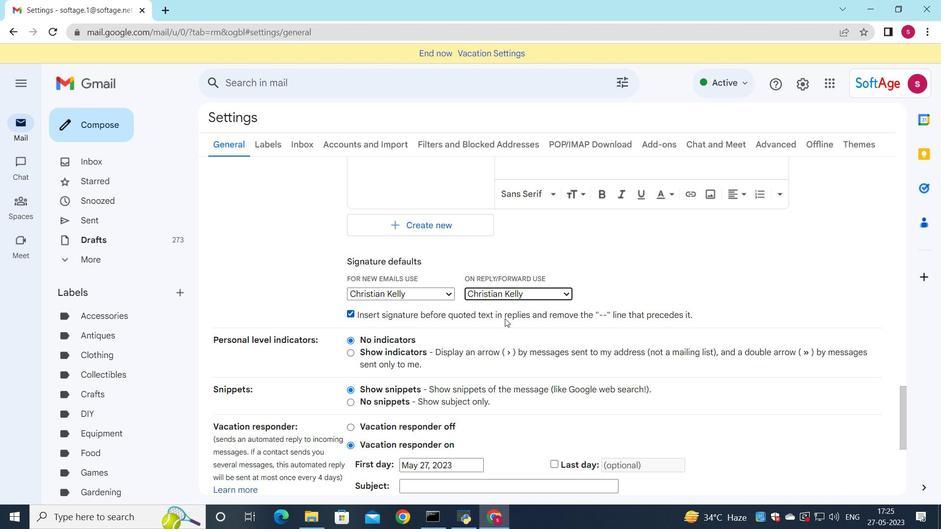 
Action: Mouse scrolled (505, 318) with delta (0, 0)
Screenshot: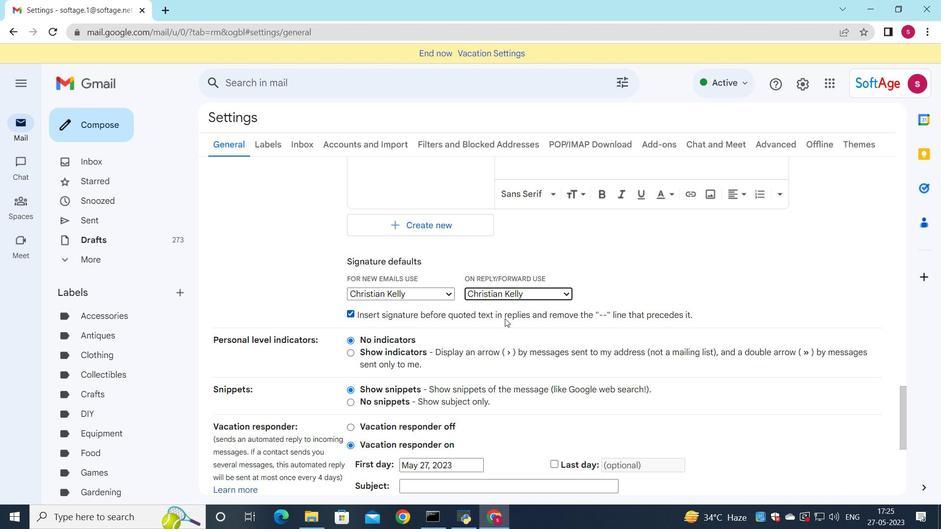 
Action: Mouse scrolled (505, 318) with delta (0, 0)
Screenshot: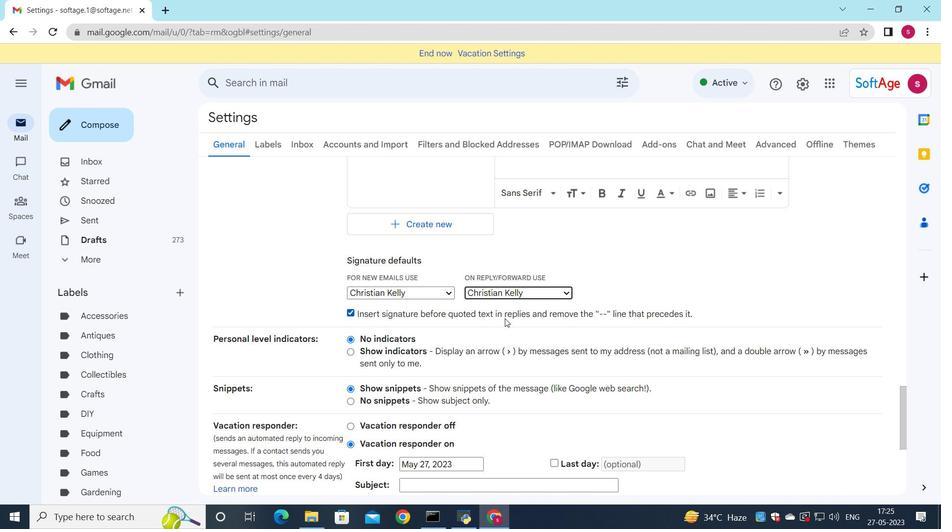 
Action: Mouse moved to (494, 313)
Screenshot: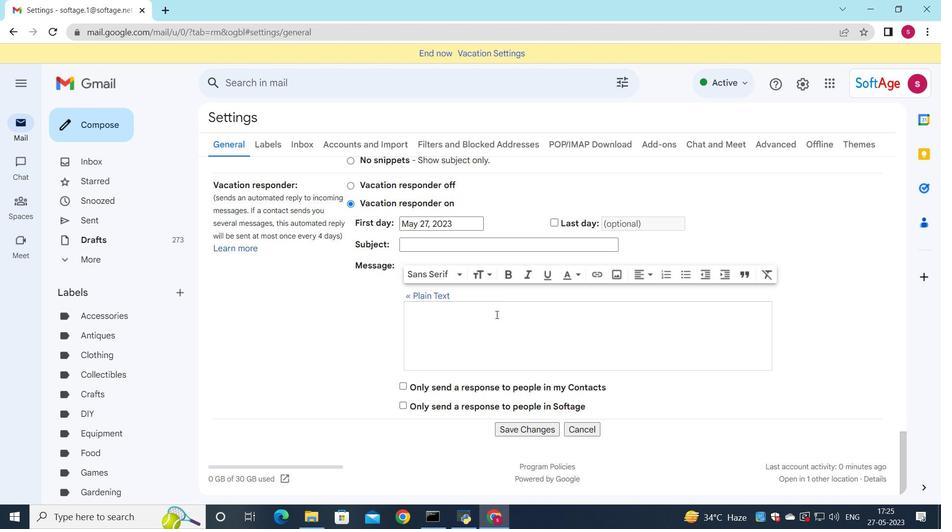 
Action: Mouse scrolled (494, 312) with delta (0, 0)
Screenshot: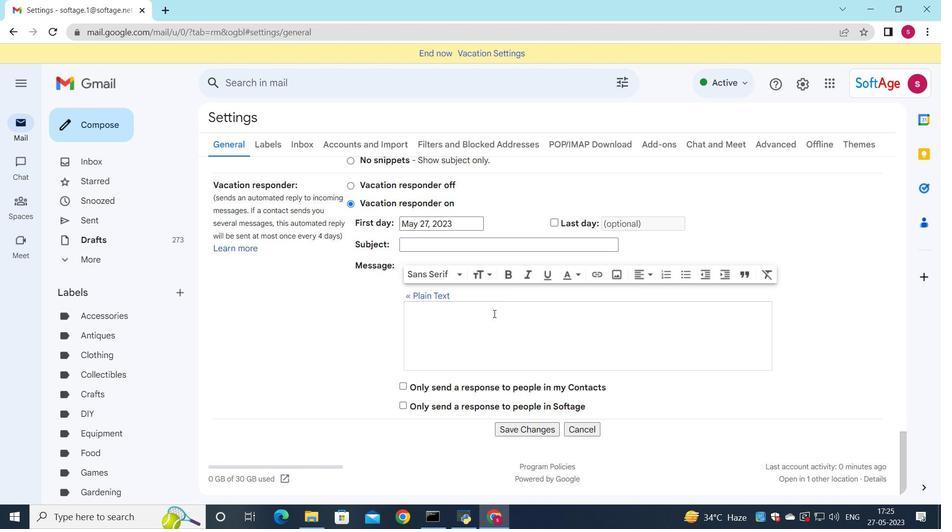 
Action: Mouse scrolled (494, 312) with delta (0, 0)
Screenshot: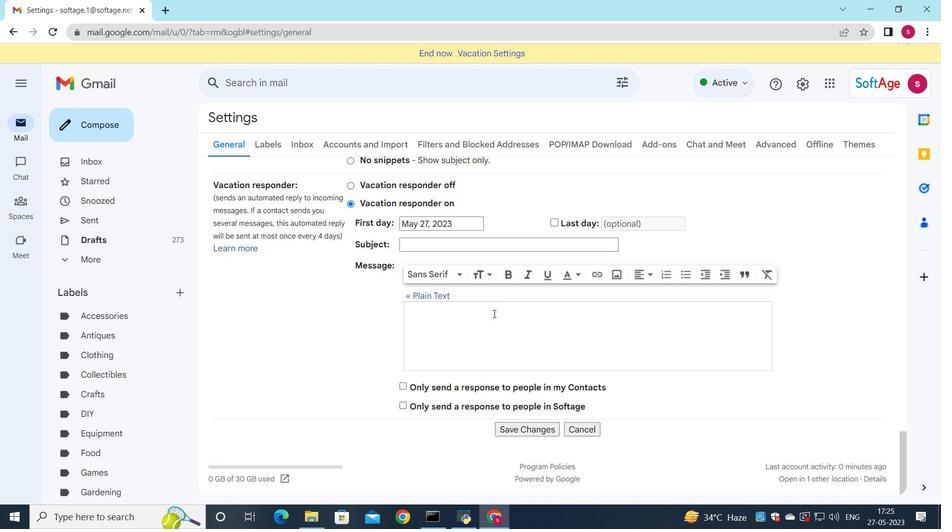 
Action: Mouse moved to (493, 313)
Screenshot: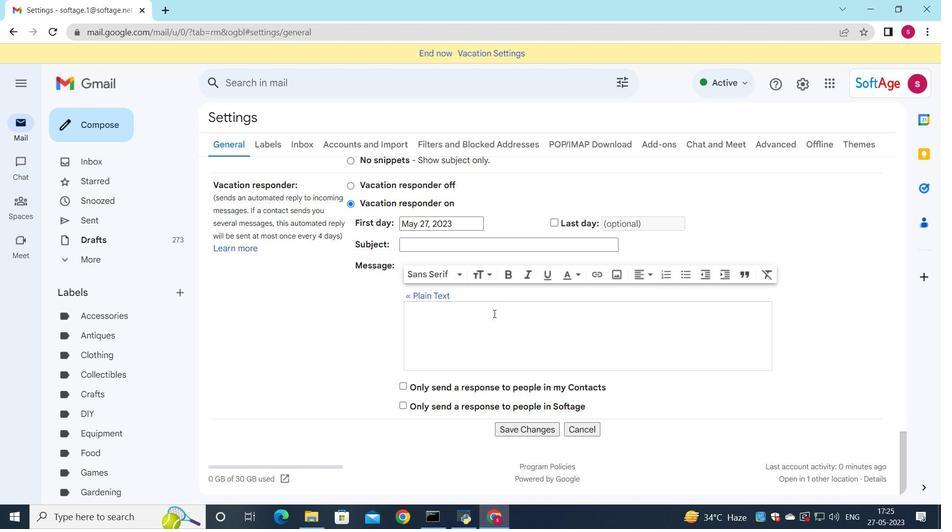 
Action: Mouse scrolled (493, 312) with delta (0, 0)
Screenshot: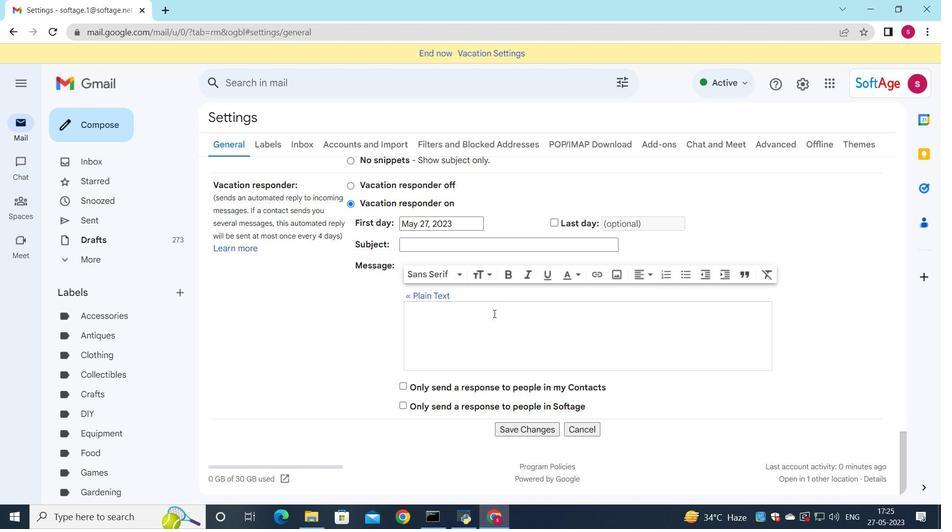 
Action: Mouse moved to (492, 313)
Screenshot: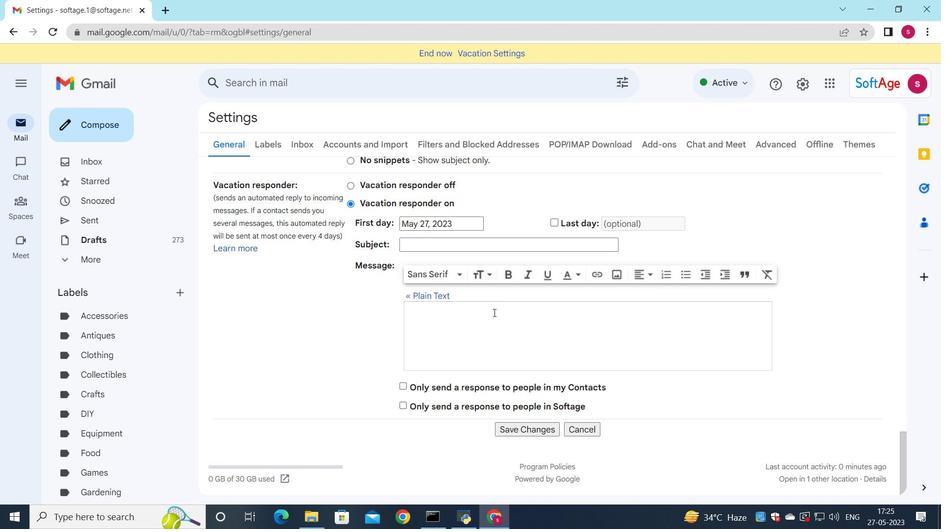 
Action: Mouse scrolled (492, 313) with delta (0, 0)
Screenshot: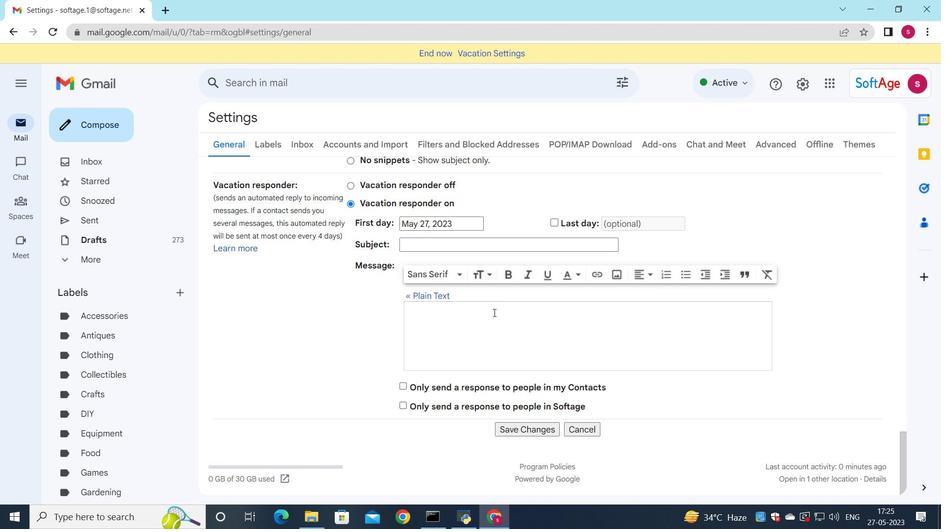 
Action: Mouse moved to (511, 431)
Screenshot: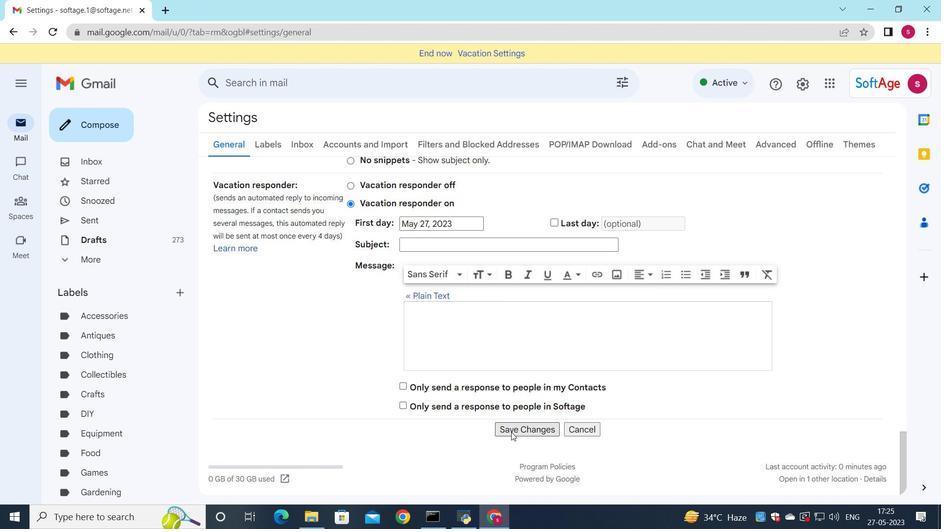 
Action: Mouse pressed left at (511, 431)
Screenshot: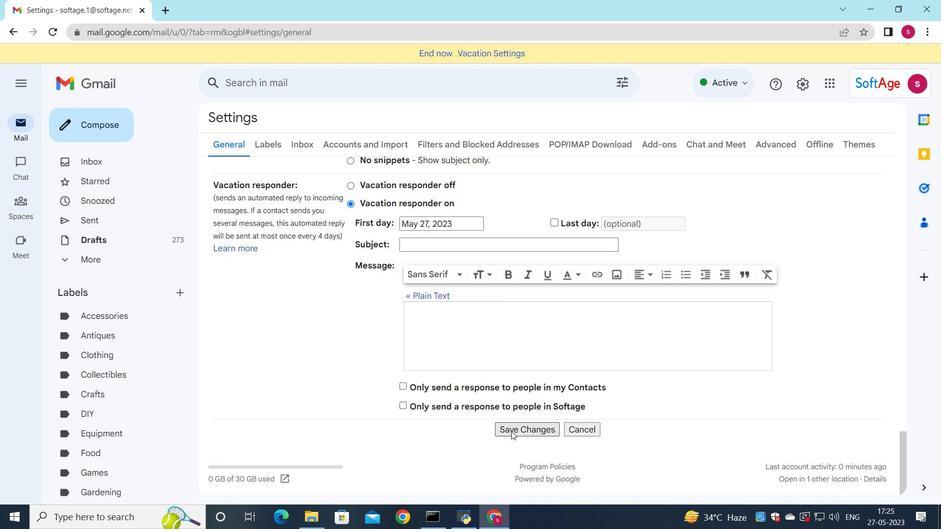 
Action: Mouse moved to (103, 121)
Screenshot: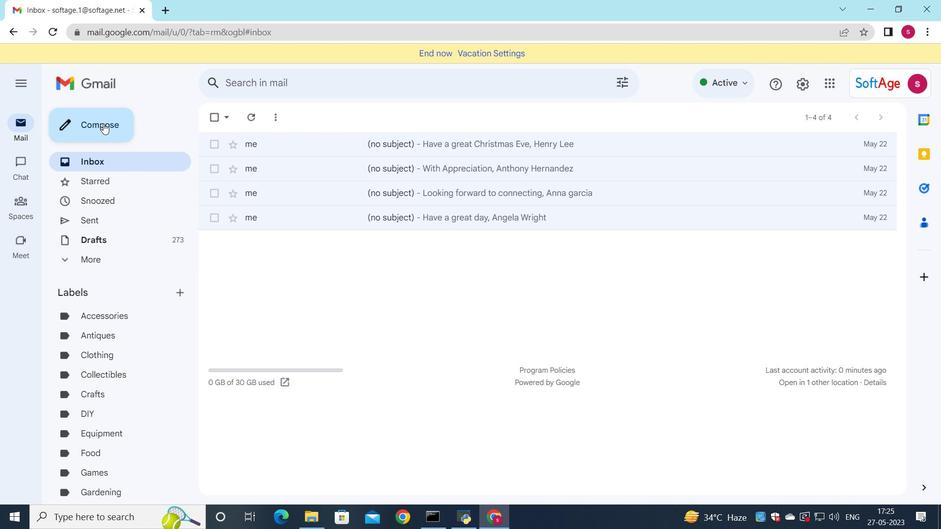 
Action: Mouse pressed left at (103, 121)
Screenshot: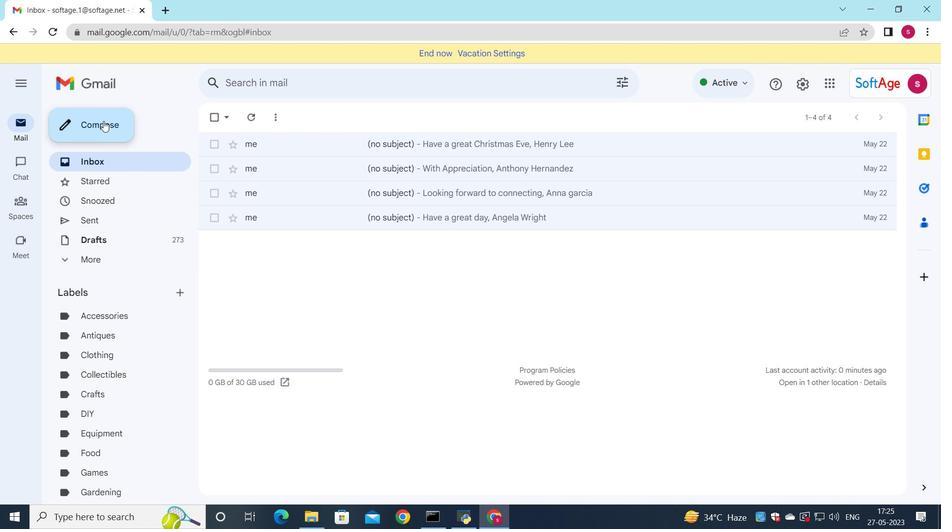 
Action: Mouse moved to (713, 215)
Screenshot: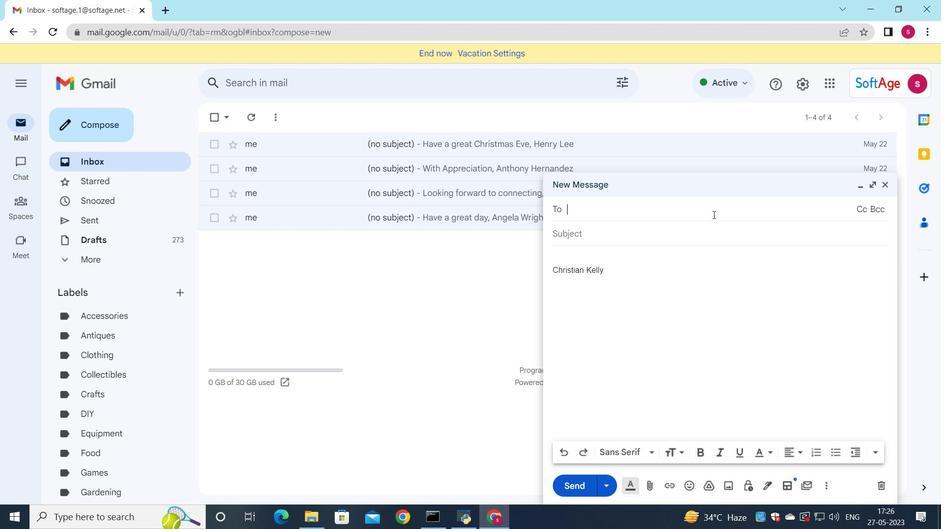 
Action: Key pressed s
Screenshot: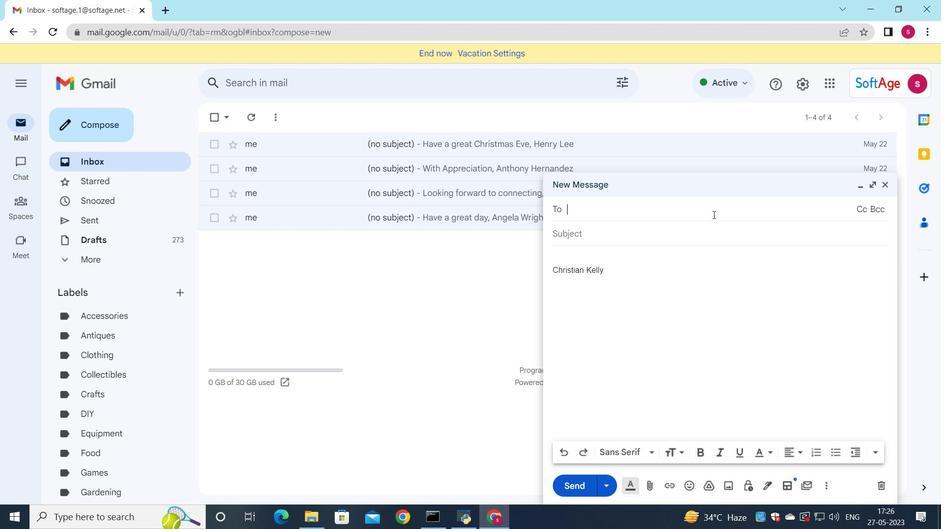 
Action: Mouse moved to (702, 215)
Screenshot: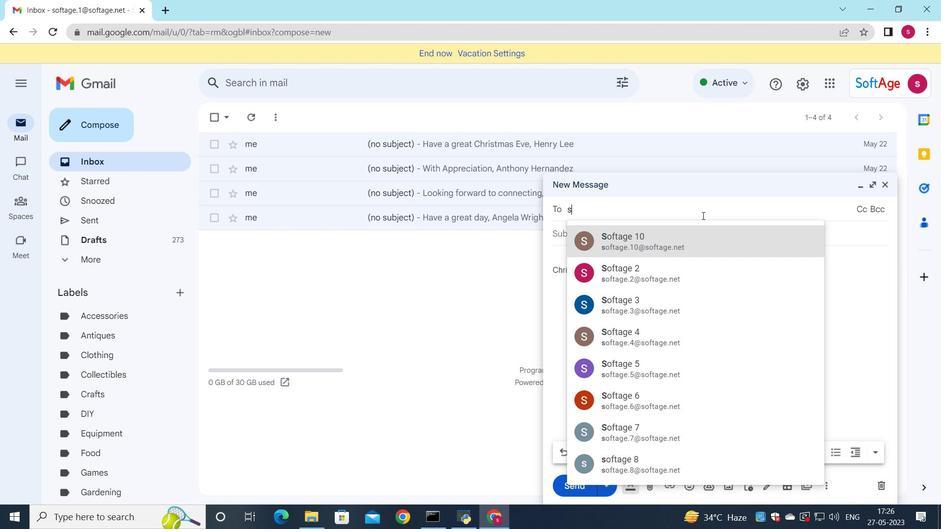 
Action: Key pressed o
Screenshot: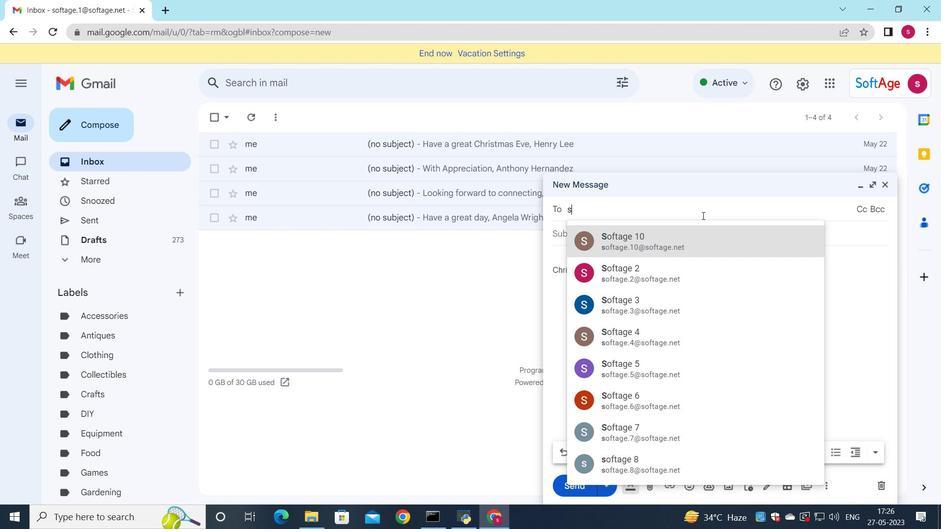 
Action: Mouse moved to (657, 435)
Screenshot: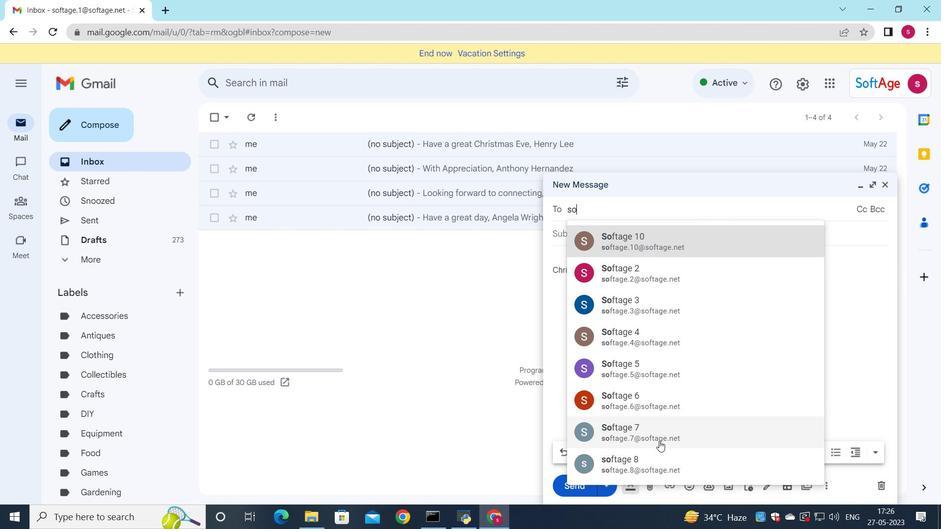 
Action: Mouse pressed left at (657, 435)
Screenshot: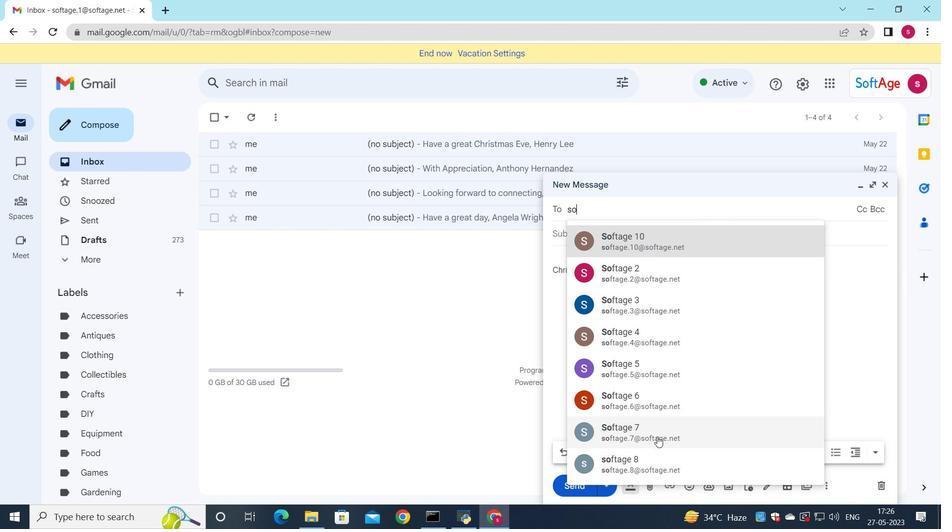 
Action: Mouse moved to (672, 293)
Screenshot: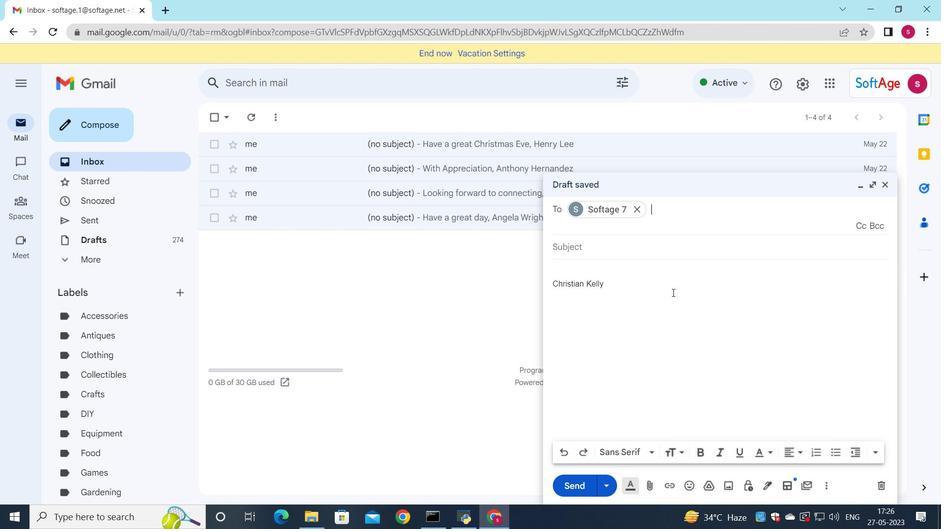 
Action: Key pressed s
Screenshot: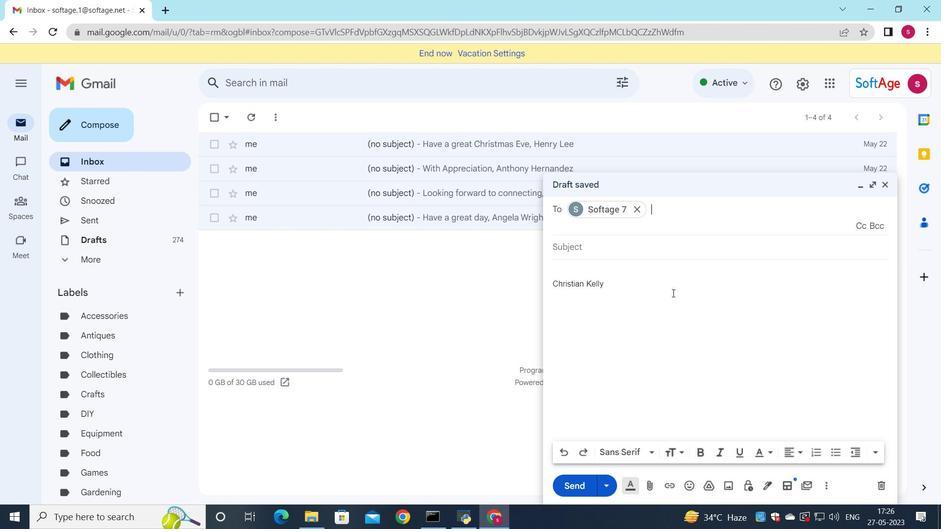 
Action: Mouse moved to (668, 293)
Screenshot: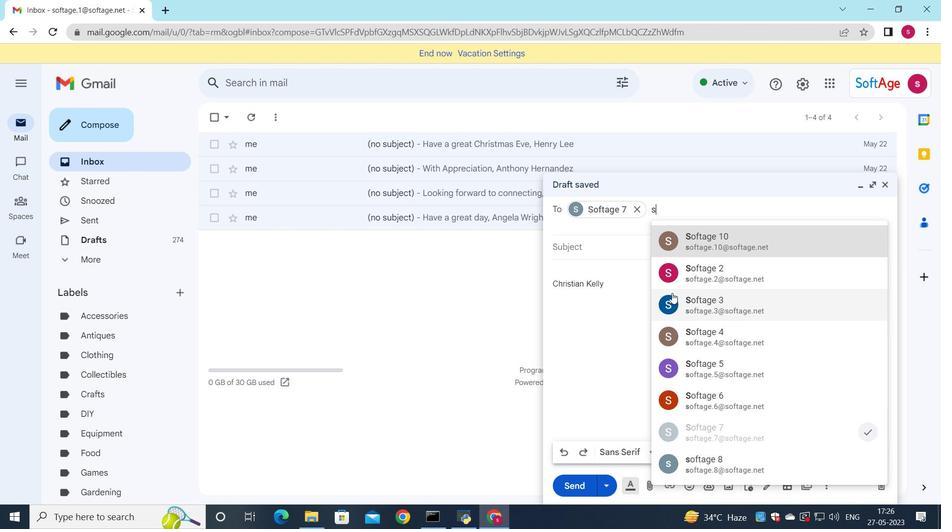 
Action: Key pressed o
Screenshot: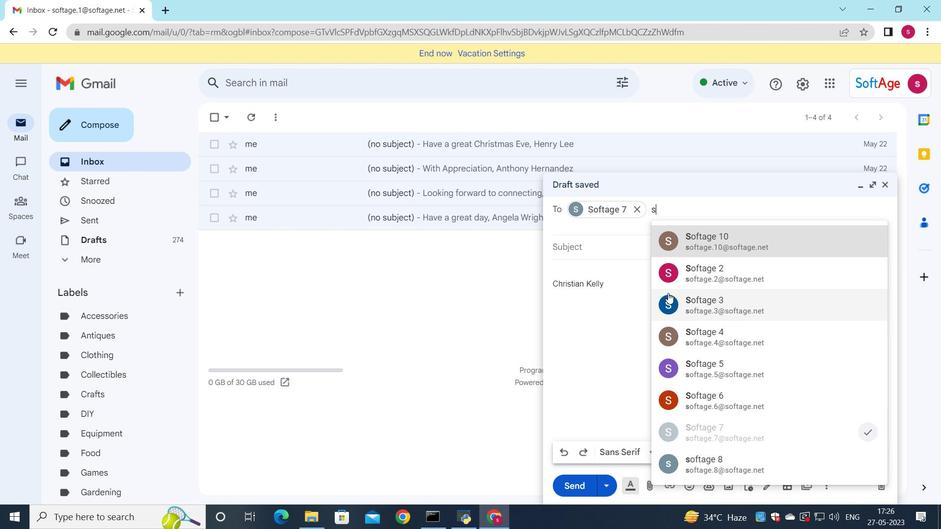 
Action: Mouse moved to (729, 453)
Screenshot: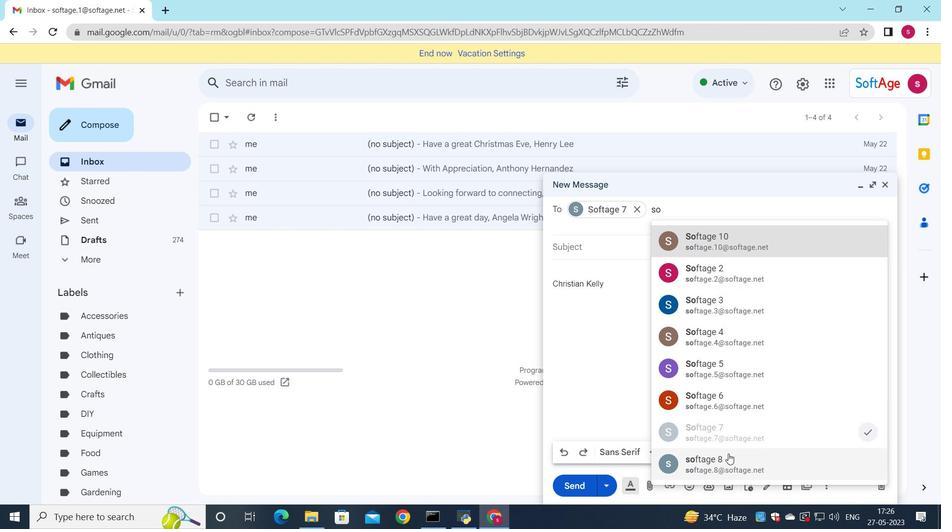 
Action: Mouse pressed left at (729, 453)
Screenshot: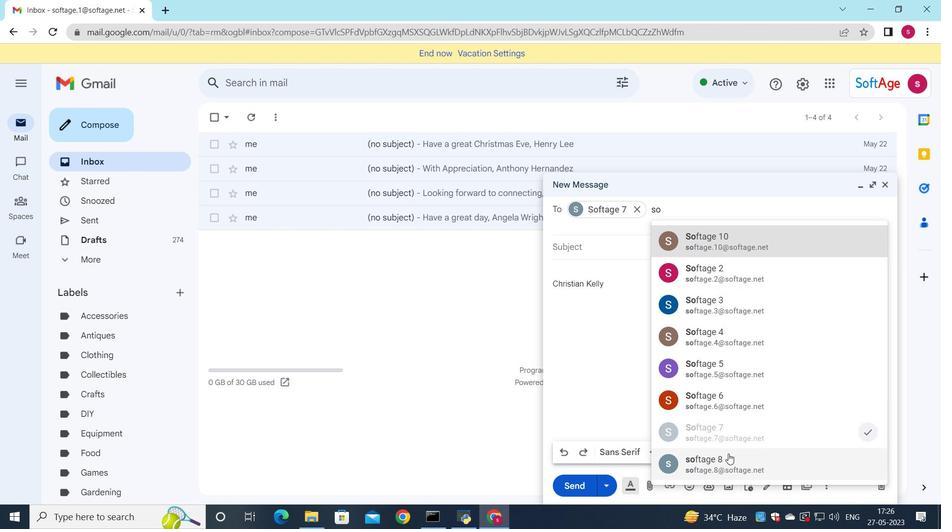 
Action: Mouse moved to (858, 224)
Screenshot: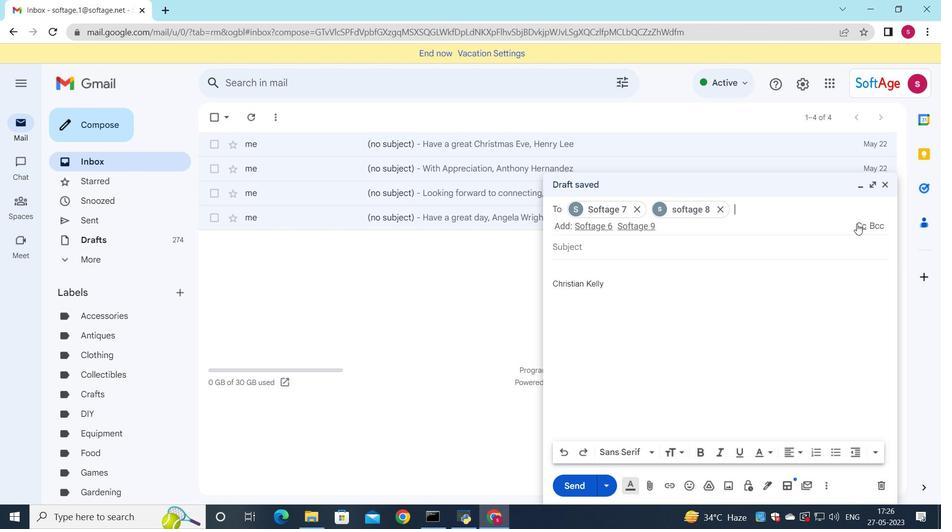 
Action: Mouse pressed left at (858, 224)
Screenshot: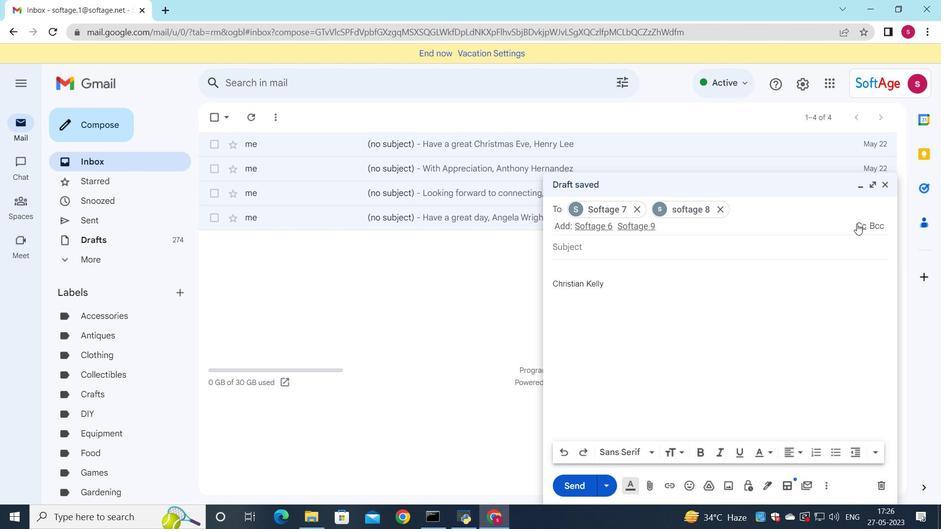 
Action: Mouse moved to (853, 224)
Screenshot: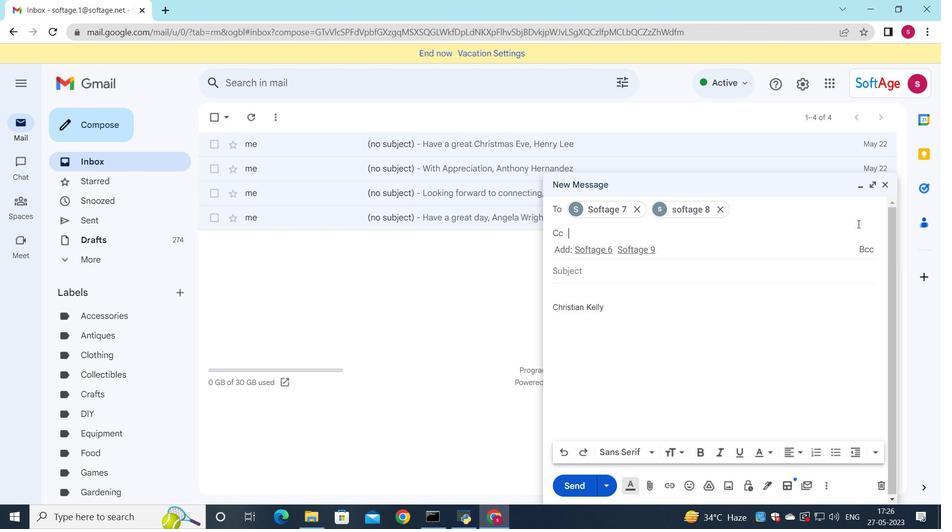 
Action: Key pressed s
Screenshot: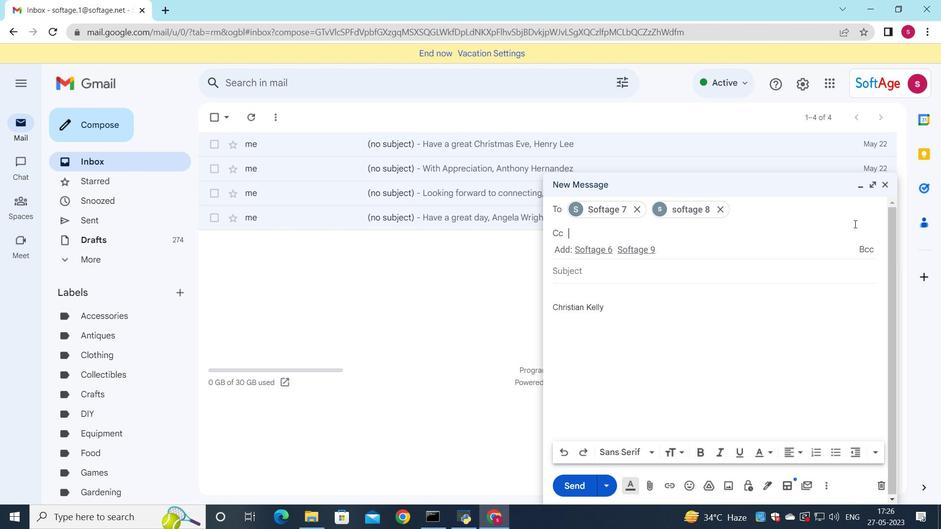 
Action: Mouse moved to (830, 220)
Screenshot: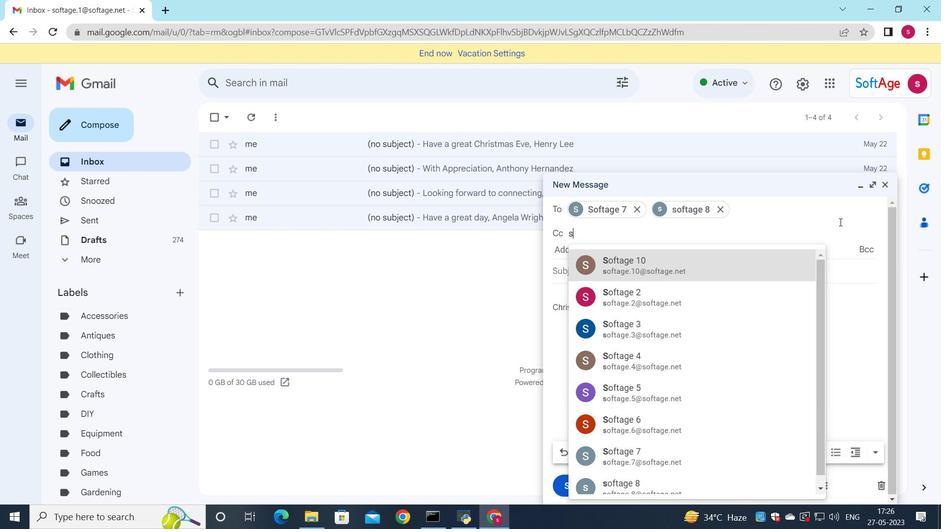 
Action: Key pressed o
Screenshot: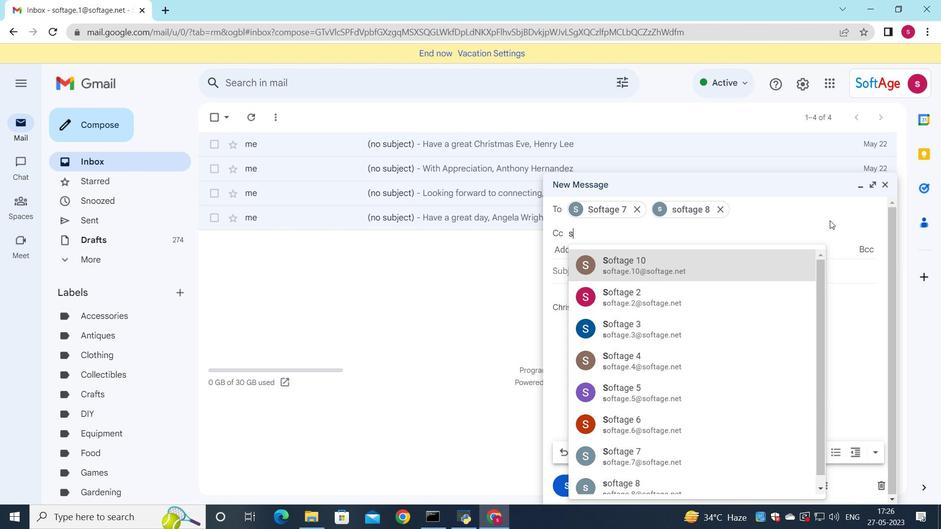 
Action: Mouse moved to (860, 252)
Screenshot: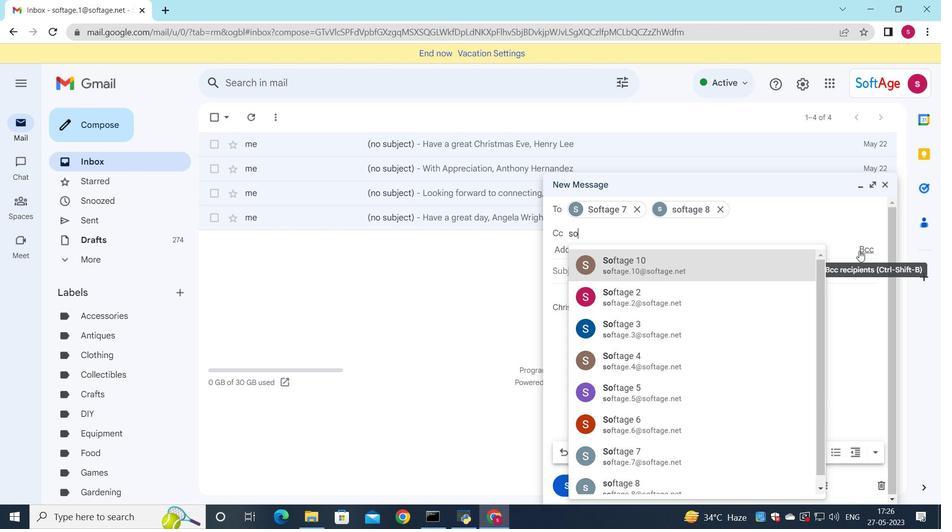 
Action: Key pressed ft
Screenshot: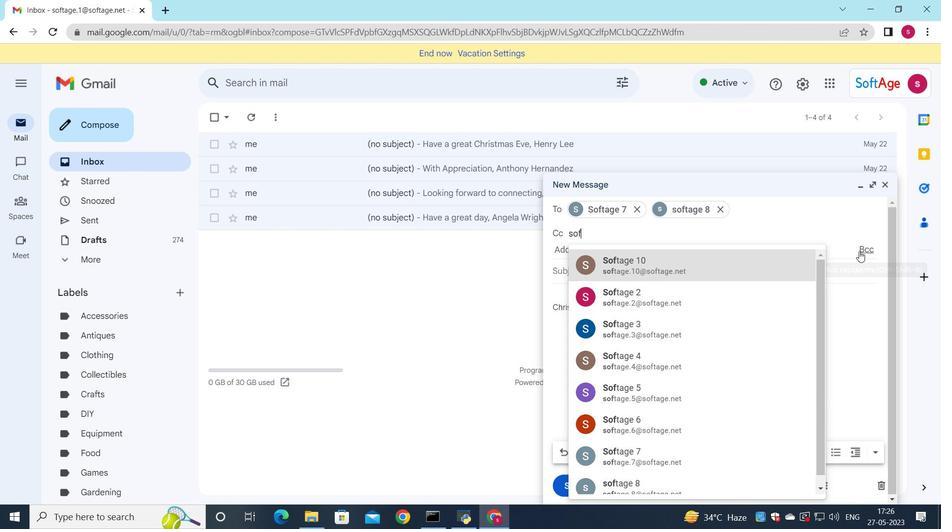 
Action: Mouse moved to (765, 374)
Screenshot: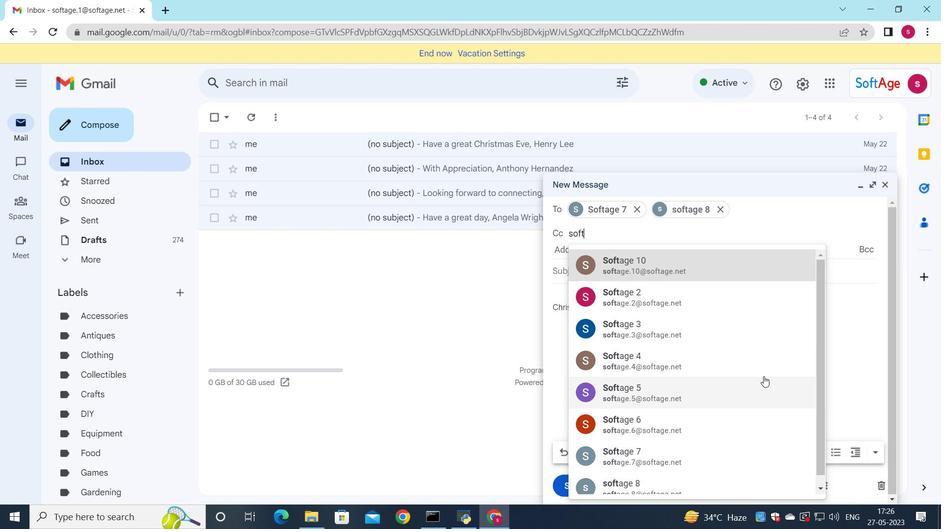 
Action: Key pressed a
Screenshot: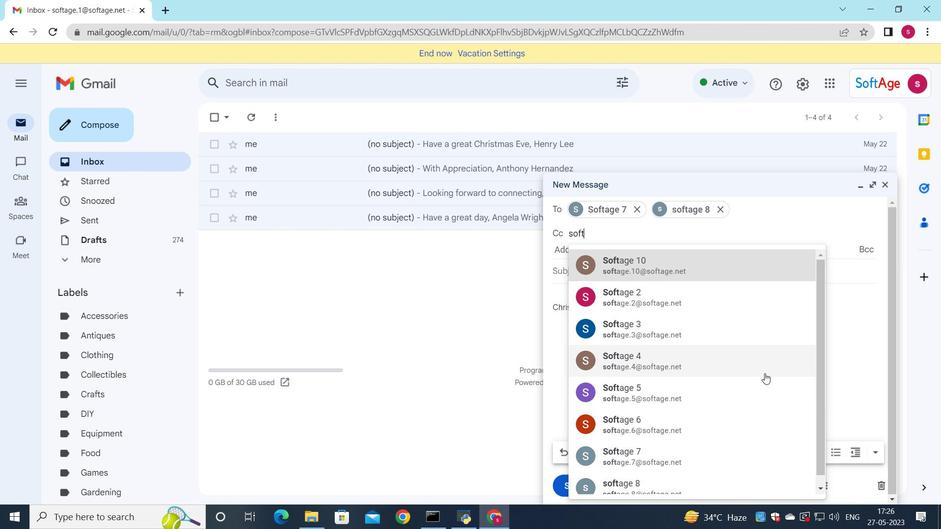 
Action: Mouse moved to (763, 373)
Screenshot: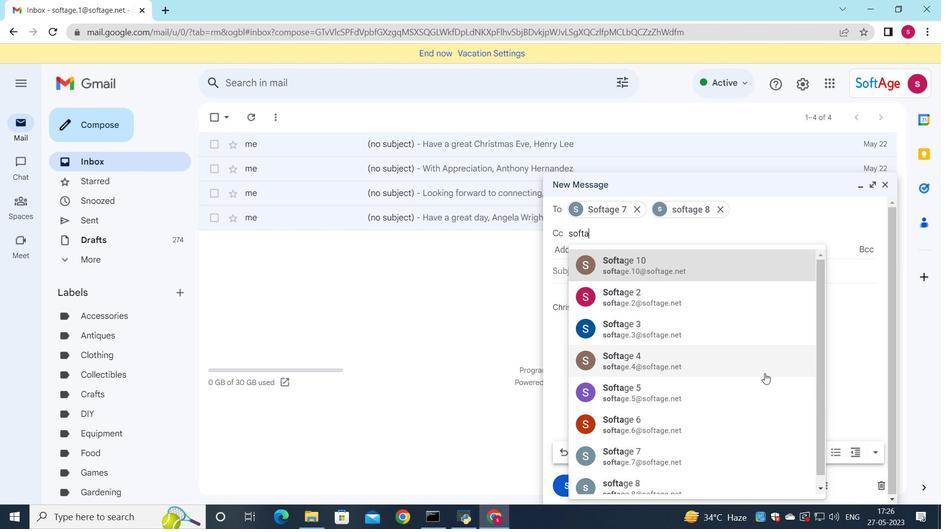 
Action: Key pressed g
Screenshot: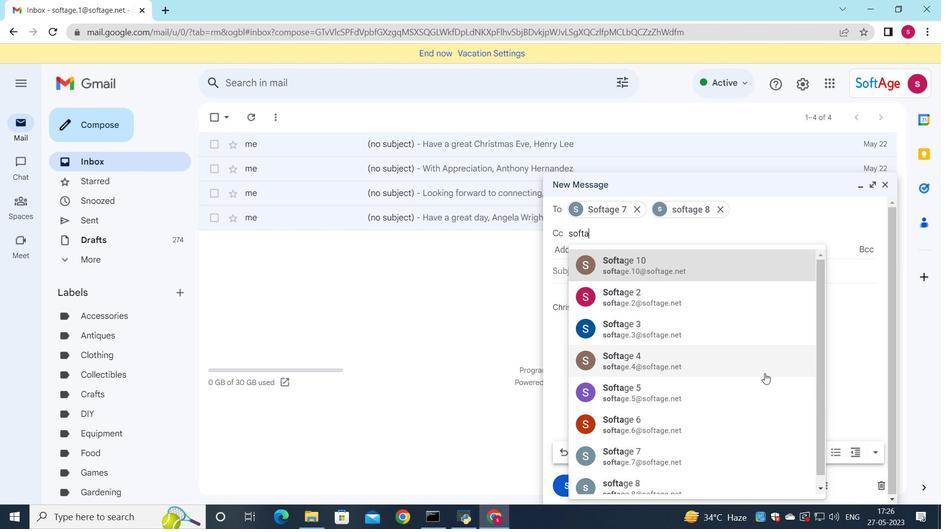 
Action: Mouse moved to (759, 371)
Screenshot: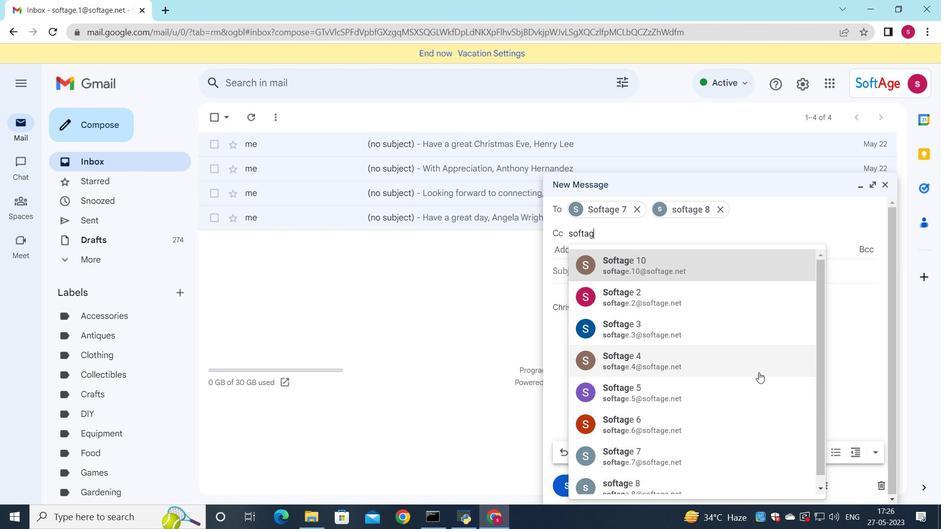
Action: Key pressed e
Screenshot: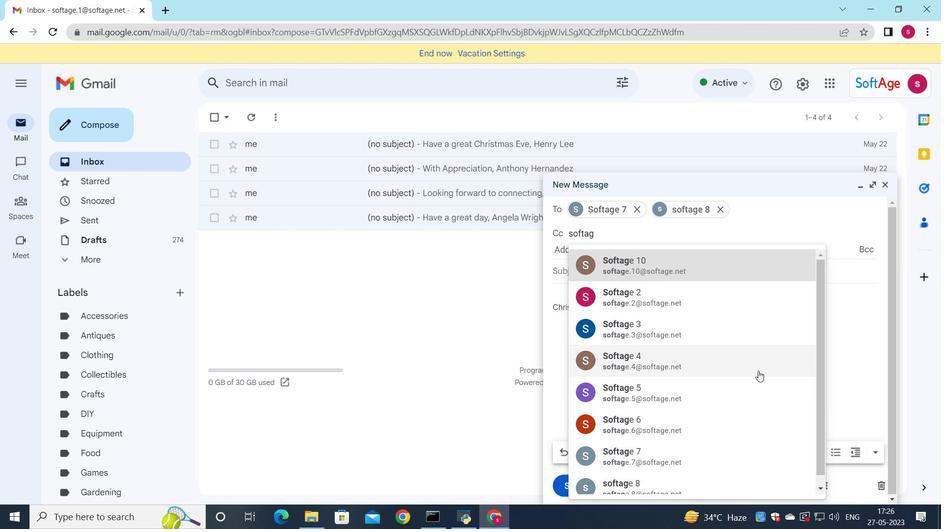 
Action: Mouse moved to (751, 368)
Screenshot: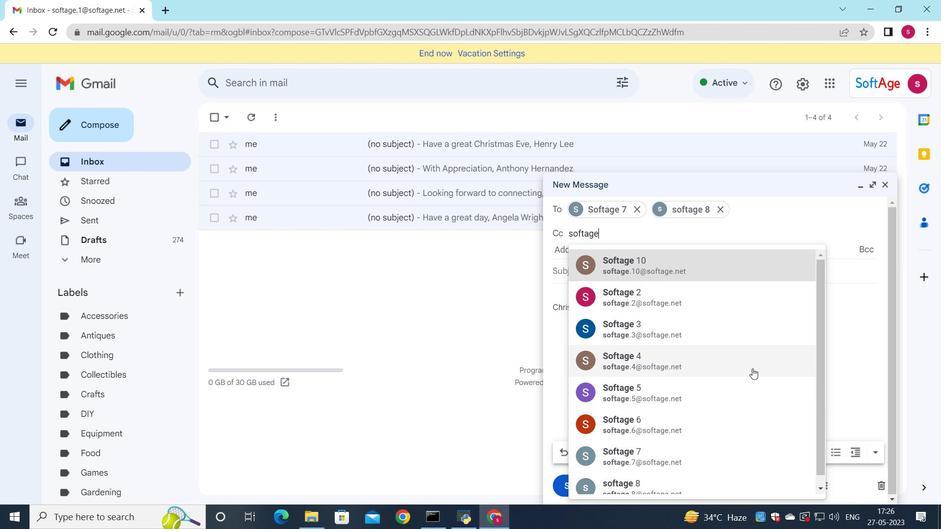 
Action: Key pressed .
Screenshot: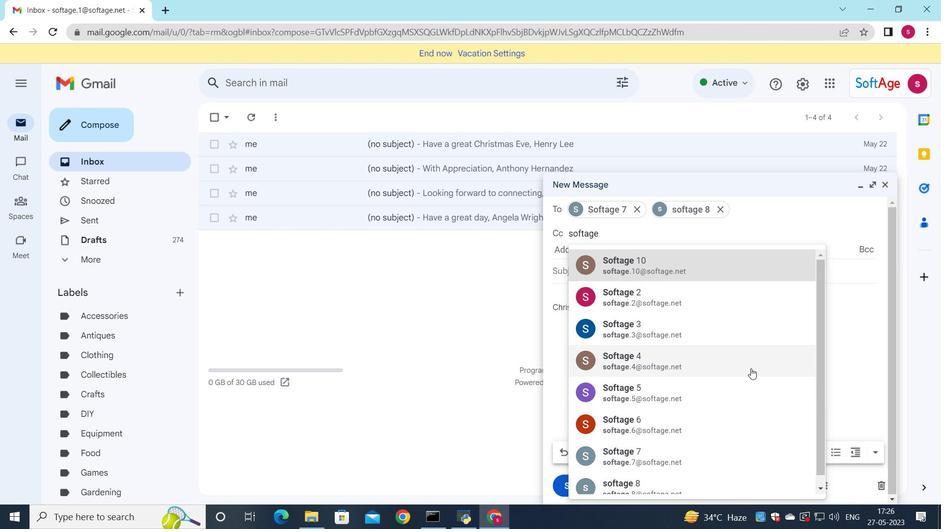
Action: Mouse moved to (740, 382)
Screenshot: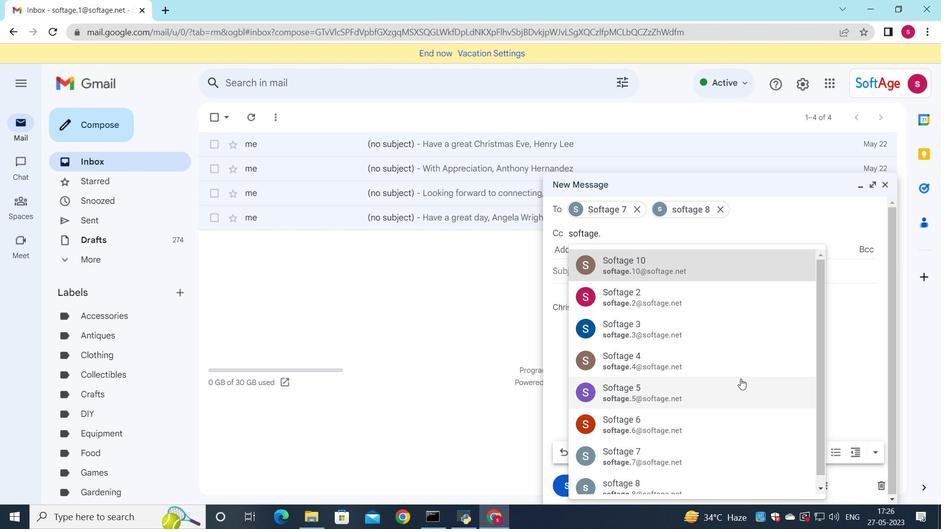 
Action: Key pressed 9
Screenshot: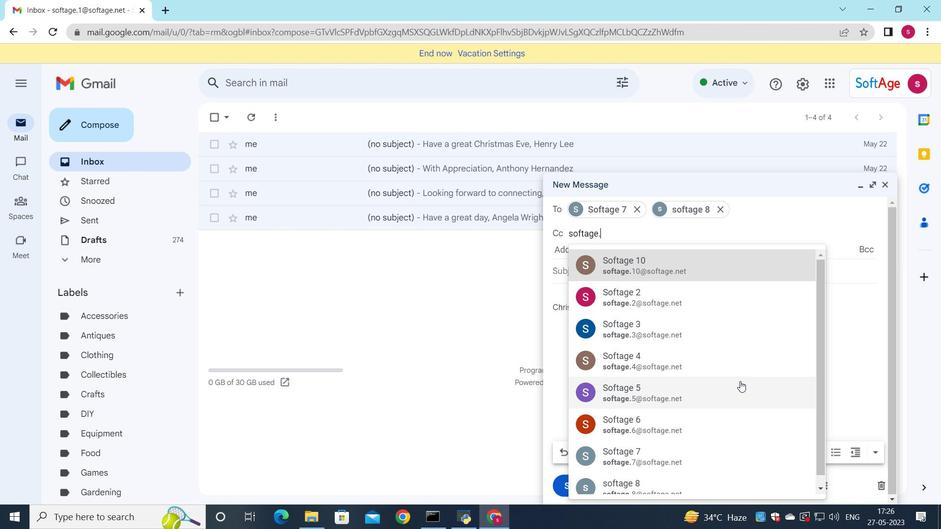 
Action: Mouse moved to (699, 273)
Screenshot: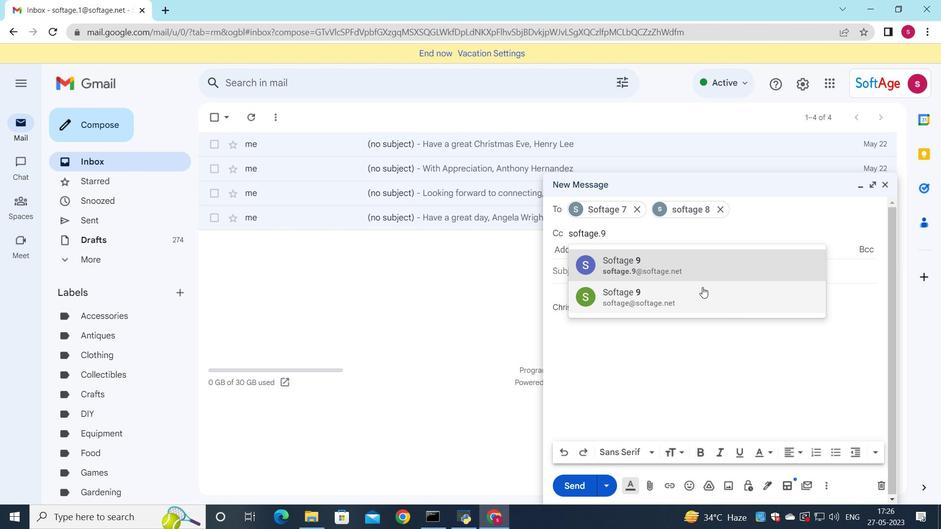 
Action: Mouse pressed left at (699, 273)
Screenshot: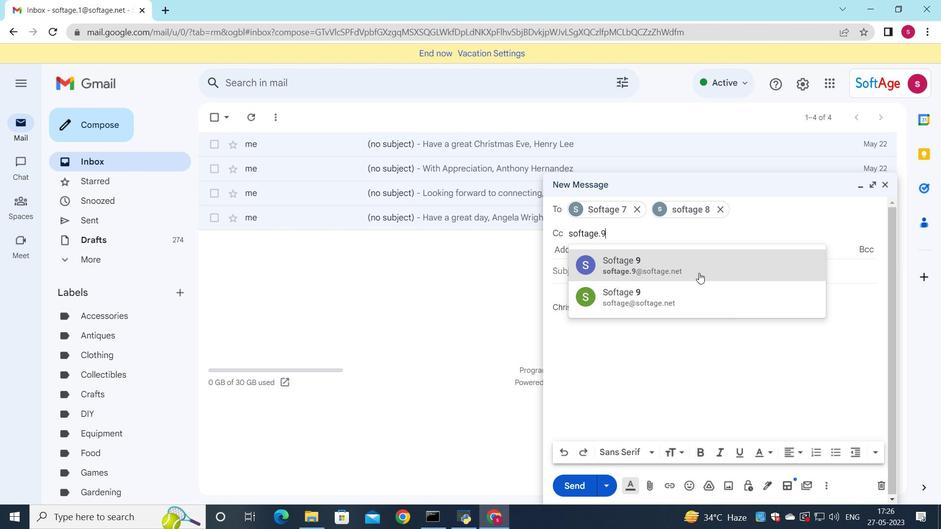
Action: Mouse moved to (572, 270)
Screenshot: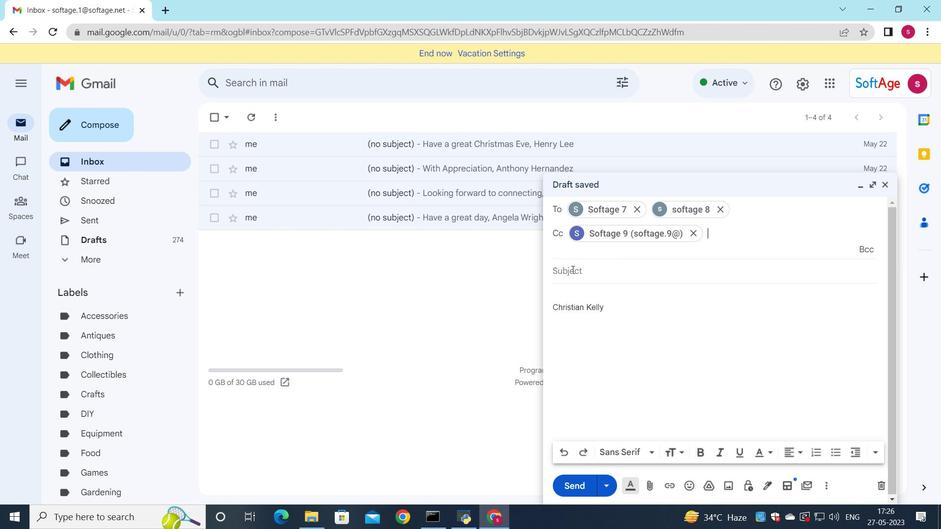 
Action: Mouse pressed left at (572, 270)
Screenshot: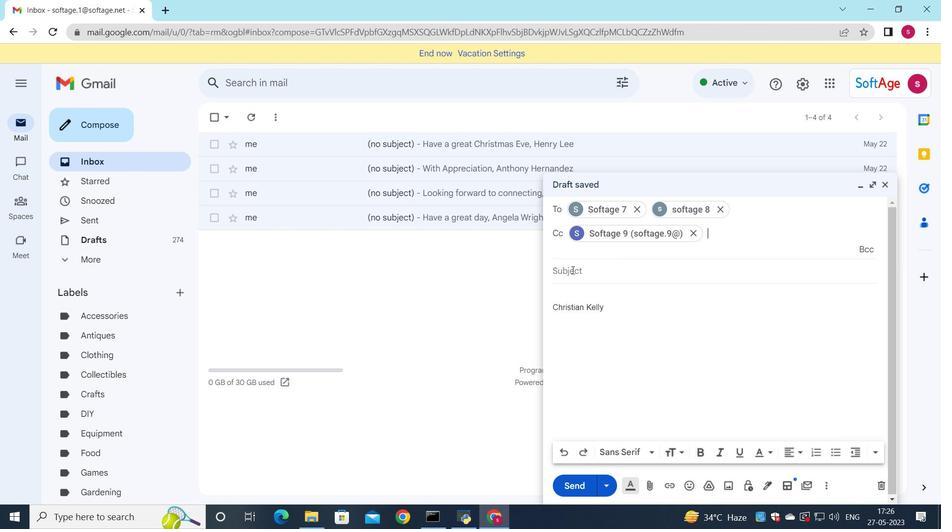 
Action: Key pressed <Key.shift>Request<Key.space>for<Key.space>sponsorship
Screenshot: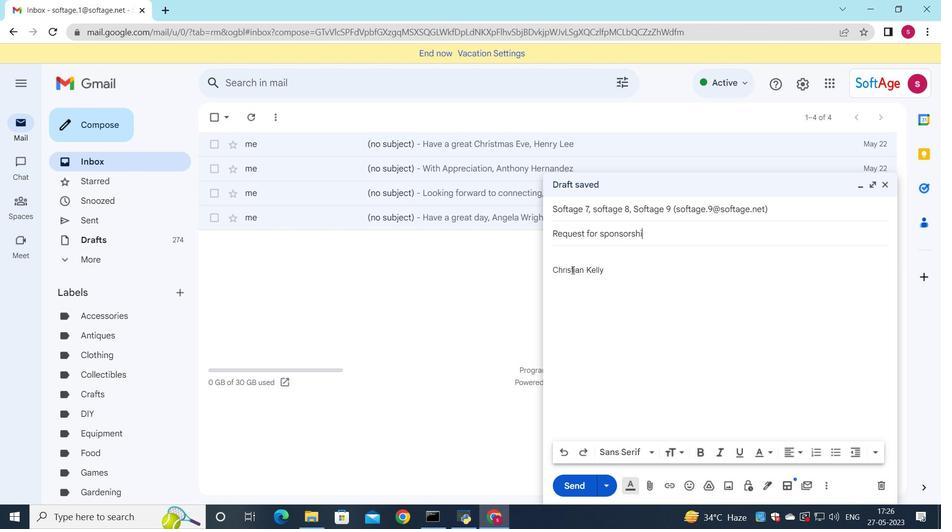 
Action: Mouse moved to (579, 262)
Screenshot: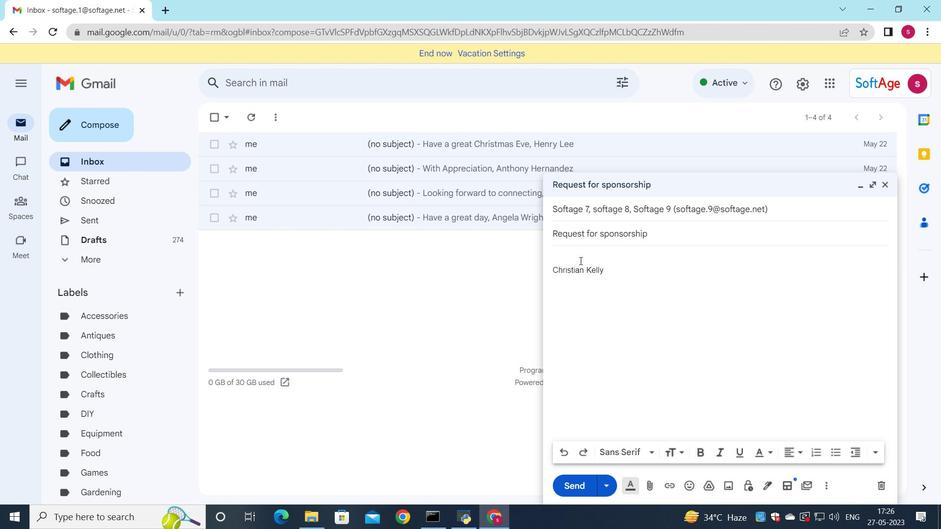 
Action: Mouse pressed left at (579, 262)
Screenshot: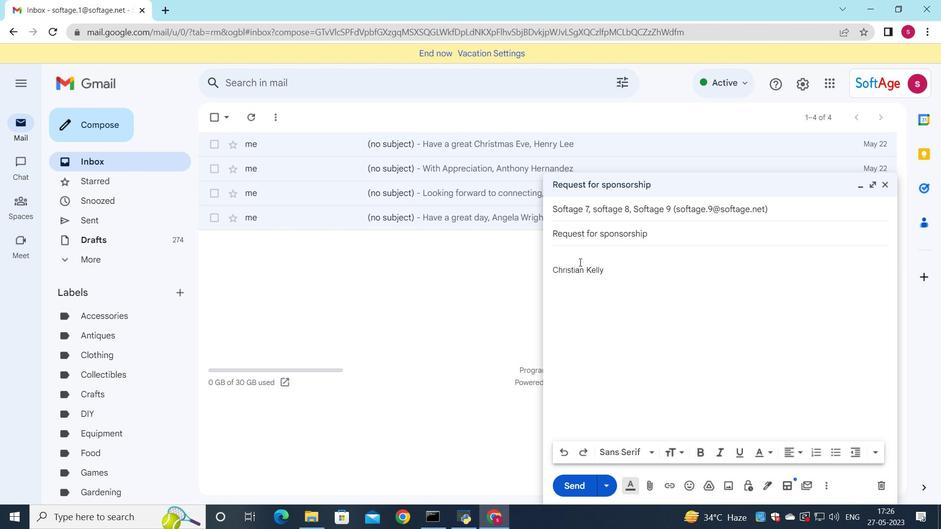 
Action: Key pressed <Key.shift>Could<Key.space>you<Key.space>please<Key.space>provide<Key.space>a<Key.space>breakdown<Key.space>of<Key.space>the<Key.space>costs<Key.shift><Key.shift><Key.shift><Key.shift><Key.shift><Key.shift><Key.shift><Key.shift><Key.shift><Key.shift><Key.shift><Key.shift><Key.shift><Key.shift><Key.shift><Key.shift><Key.shift>?
Screenshot: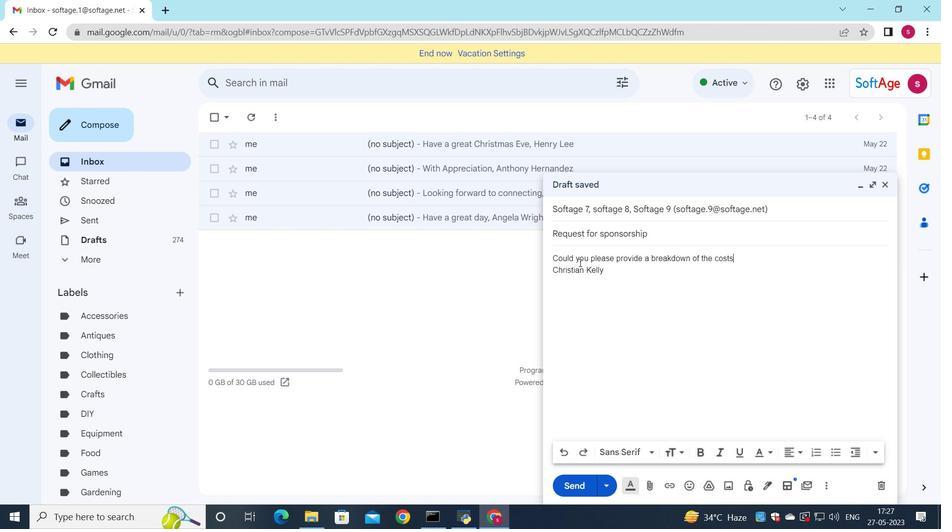 
Action: Mouse moved to (745, 254)
Screenshot: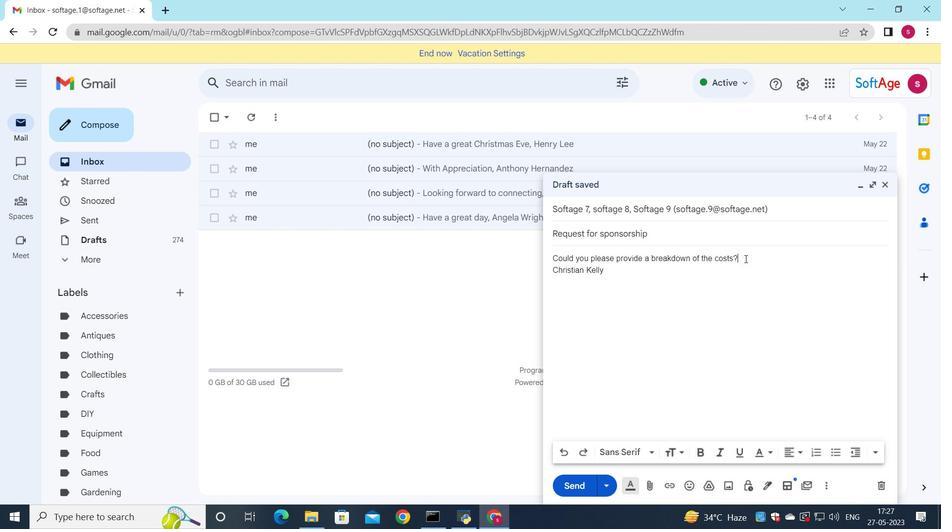 
Action: Mouse pressed left at (745, 254)
Screenshot: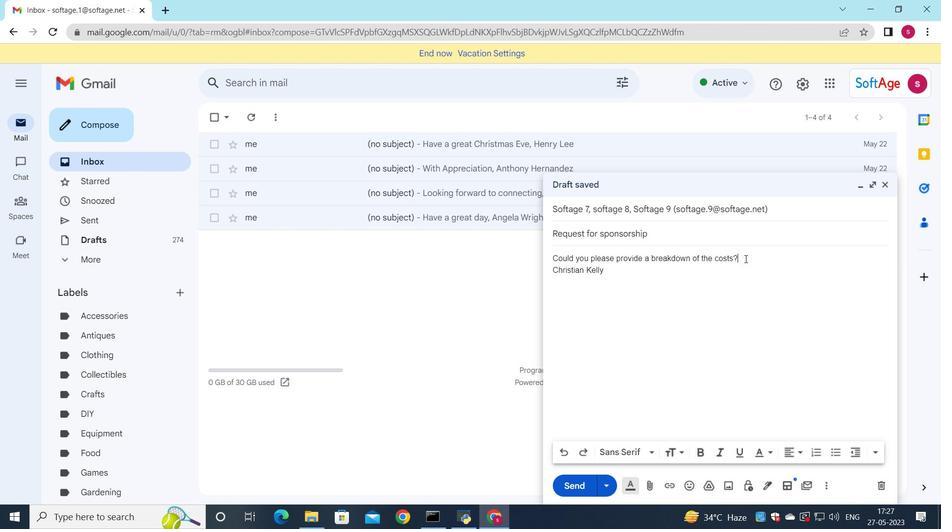 
Action: Mouse moved to (685, 454)
Screenshot: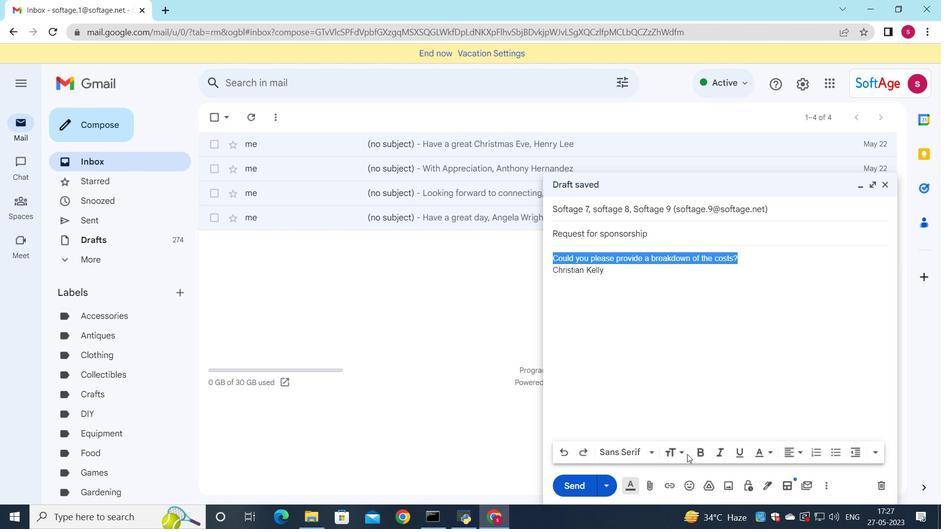 
Action: Mouse pressed left at (685, 454)
Screenshot: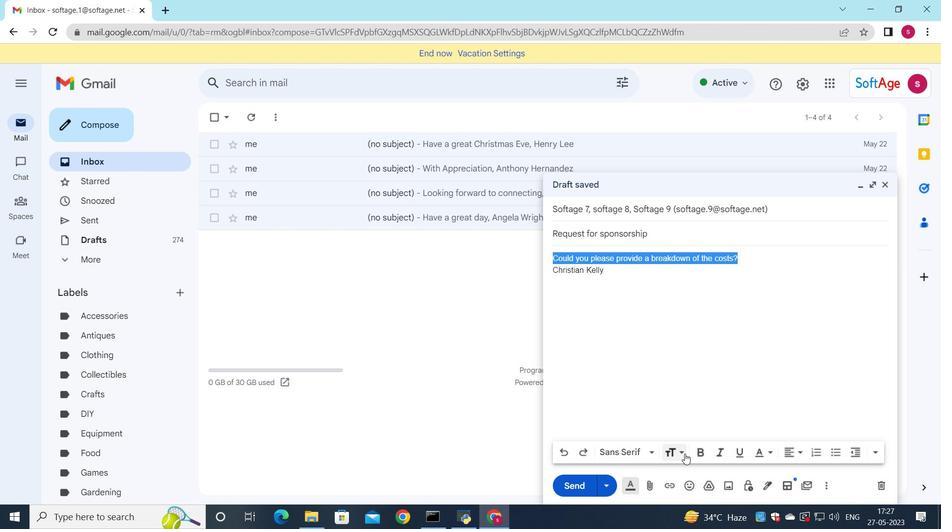 
Action: Mouse moved to (697, 411)
Screenshot: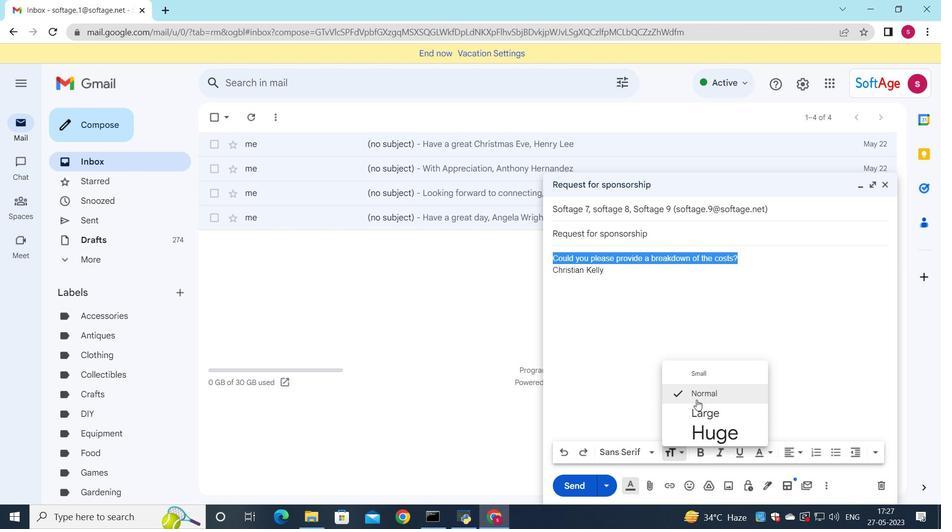 
Action: Mouse pressed left at (697, 411)
Screenshot: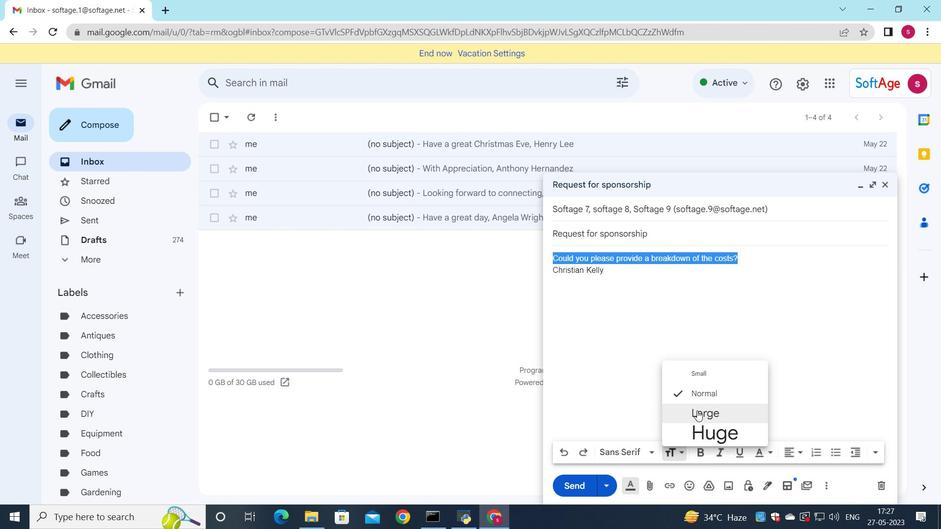 
Action: Mouse moved to (798, 448)
Screenshot: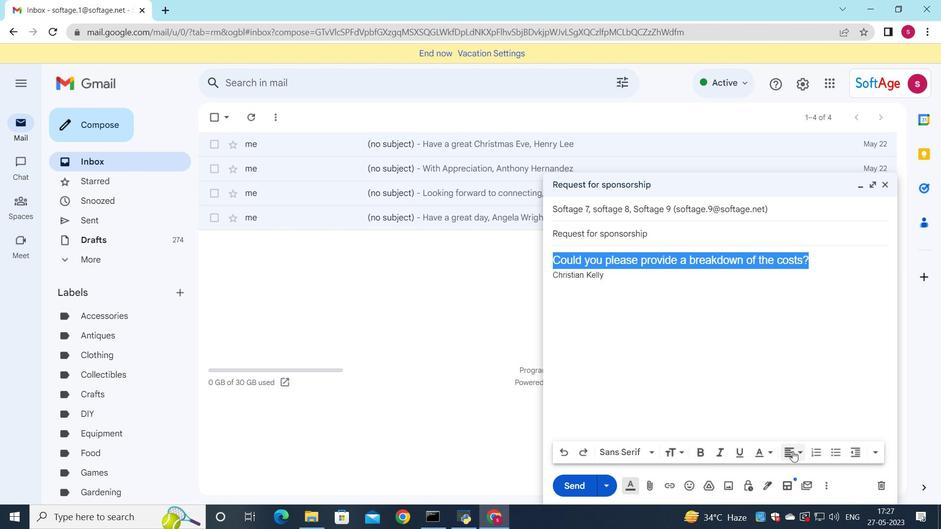 
Action: Mouse pressed left at (798, 448)
Screenshot: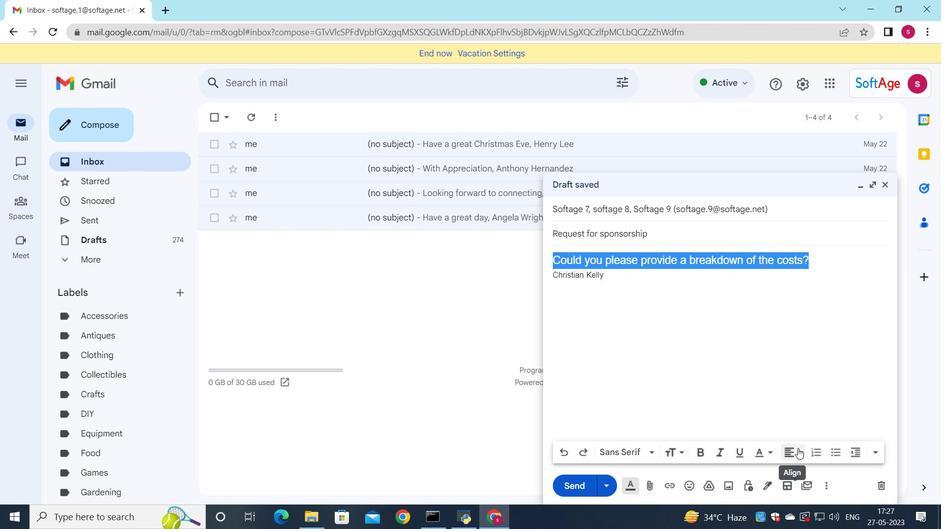 
Action: Mouse moved to (793, 419)
Screenshot: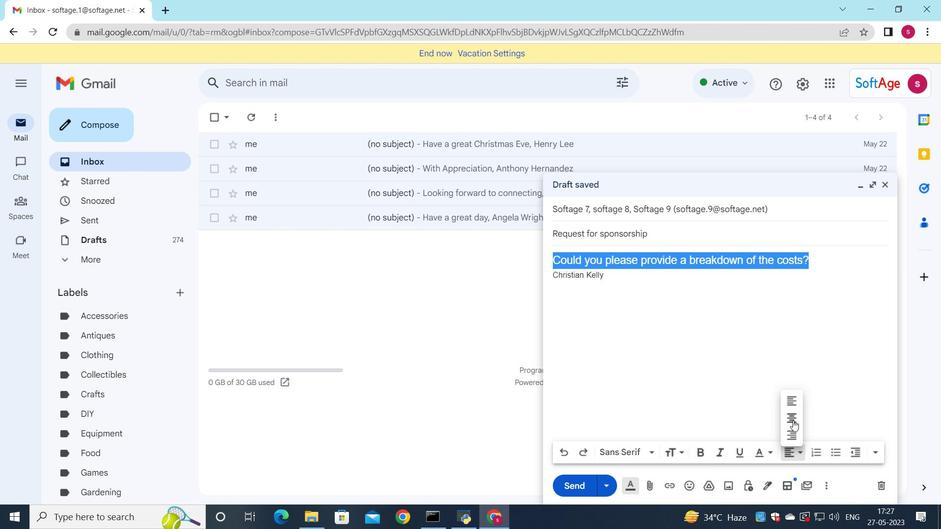 
Action: Mouse pressed left at (793, 419)
Screenshot: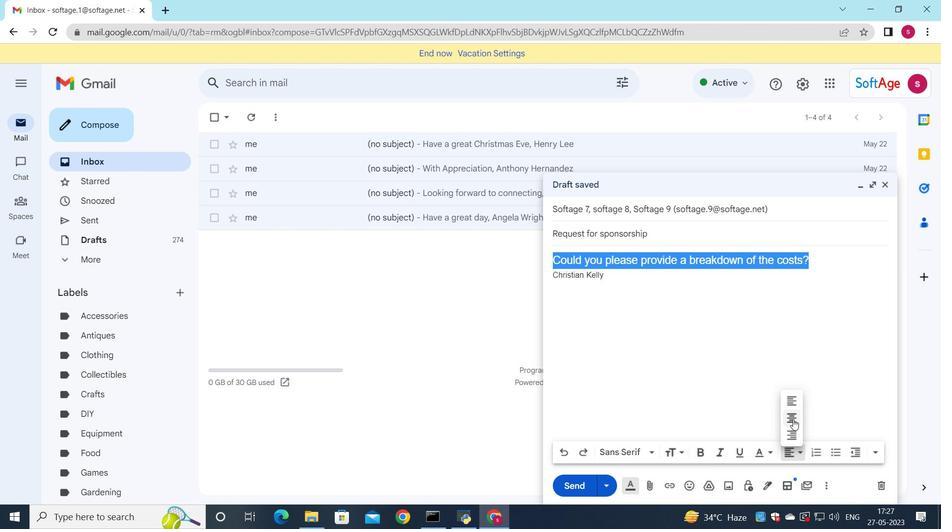 
Action: Mouse moved to (582, 478)
Screenshot: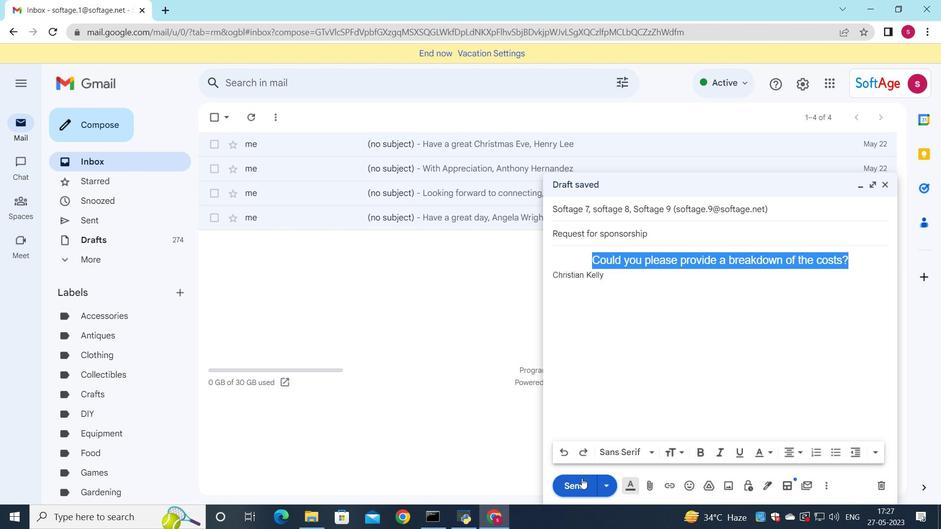 
Action: Mouse pressed left at (582, 478)
Screenshot: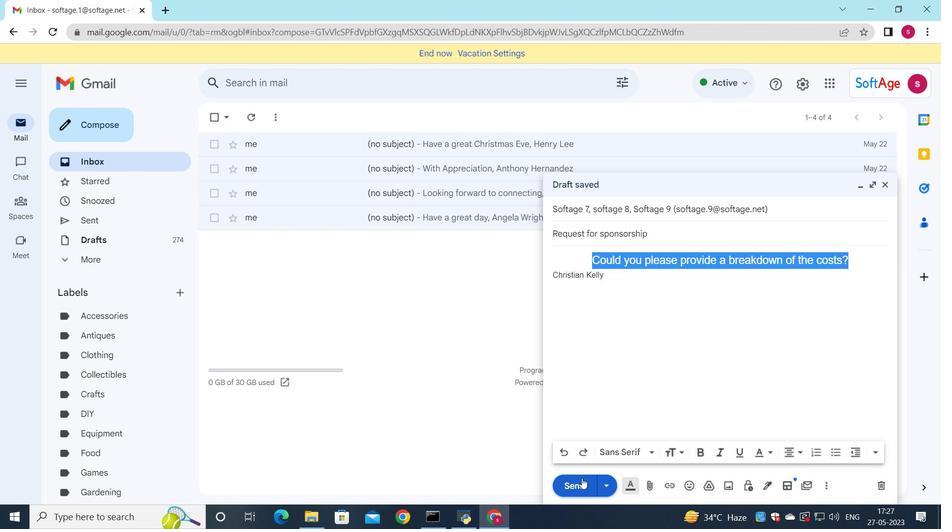 
Action: Mouse moved to (583, 478)
Screenshot: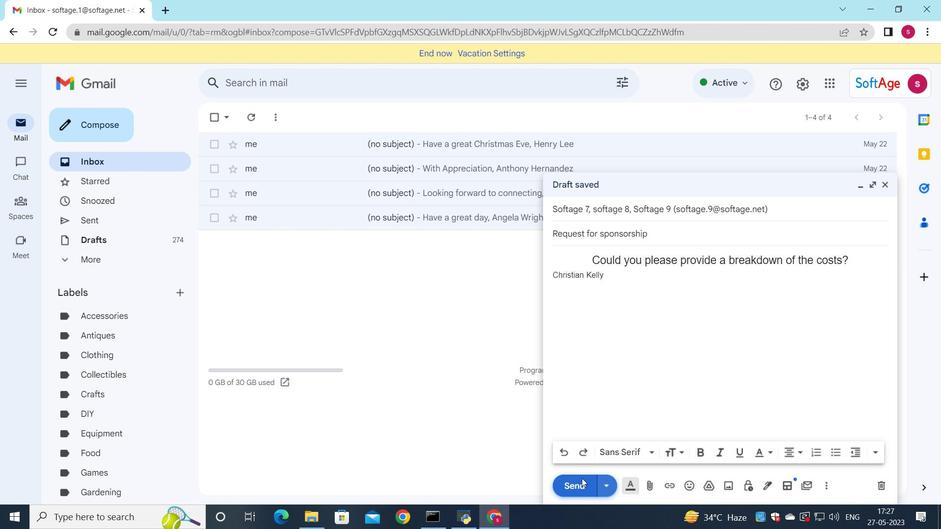
